 Task: Search one way flight ticket for 1 adult, 6 children, 1 infant in seat and 1 infant on lap in business from Clarksburg: North Central West Virginia Airport (was Harrison-marion Regional) to Rock Springs: Southwest Wyoming Regional Airport (rock Springs Sweetwater County Airport) on 8-5-2023. Number of bags: 2 checked bags. Price is upto 95000. Outbound departure time preference is 13:15.
Action: Mouse moved to (316, 289)
Screenshot: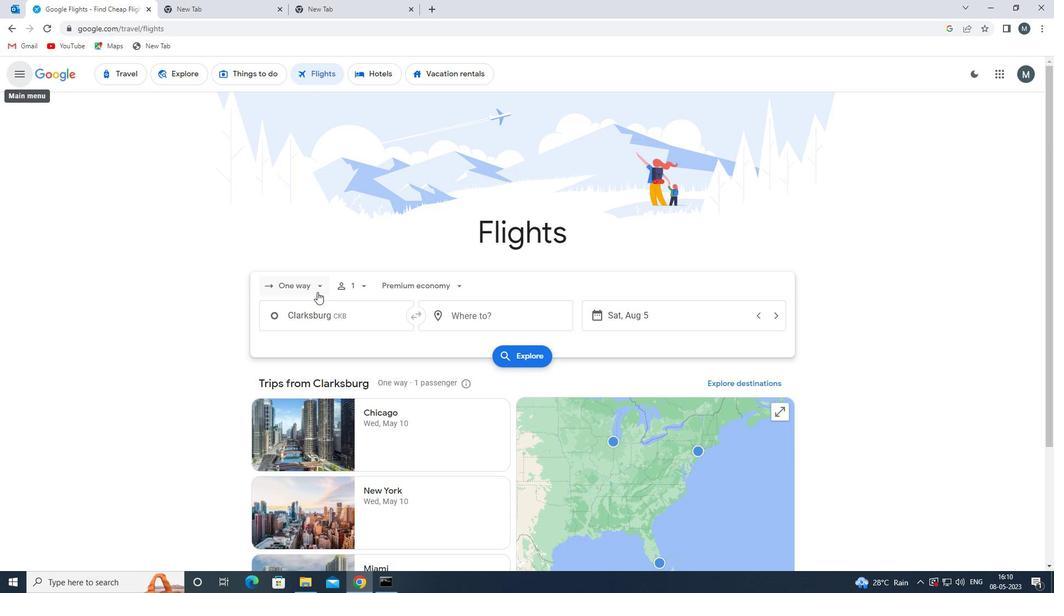 
Action: Mouse pressed left at (316, 289)
Screenshot: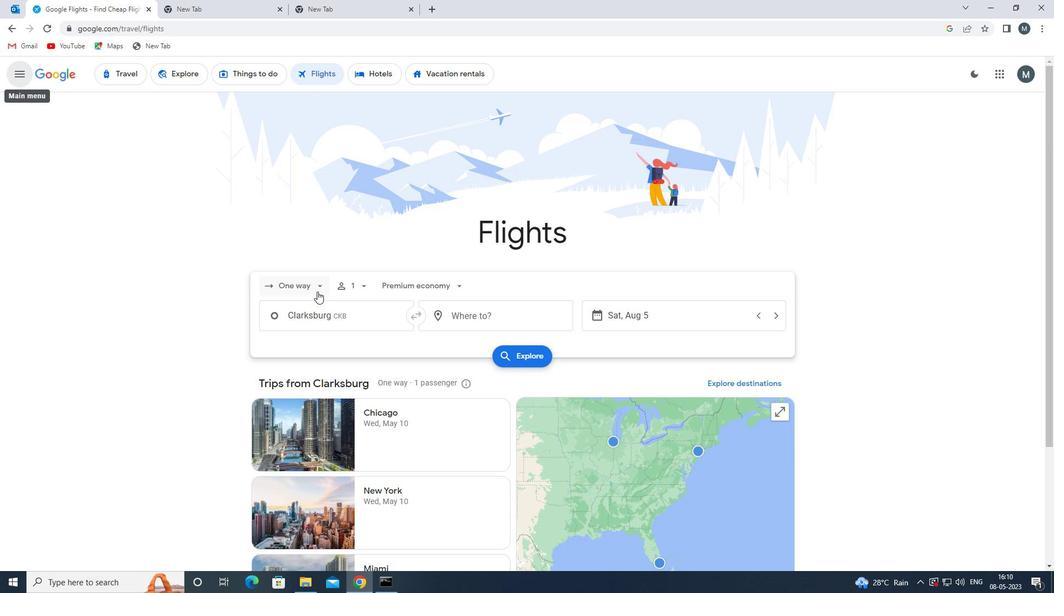 
Action: Mouse moved to (317, 342)
Screenshot: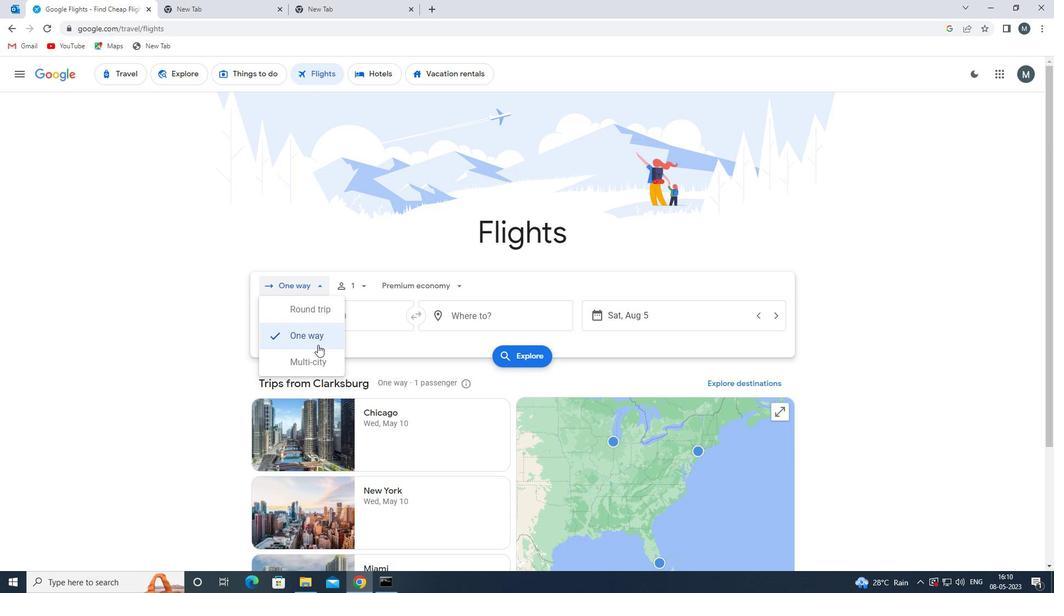 
Action: Mouse pressed left at (317, 342)
Screenshot: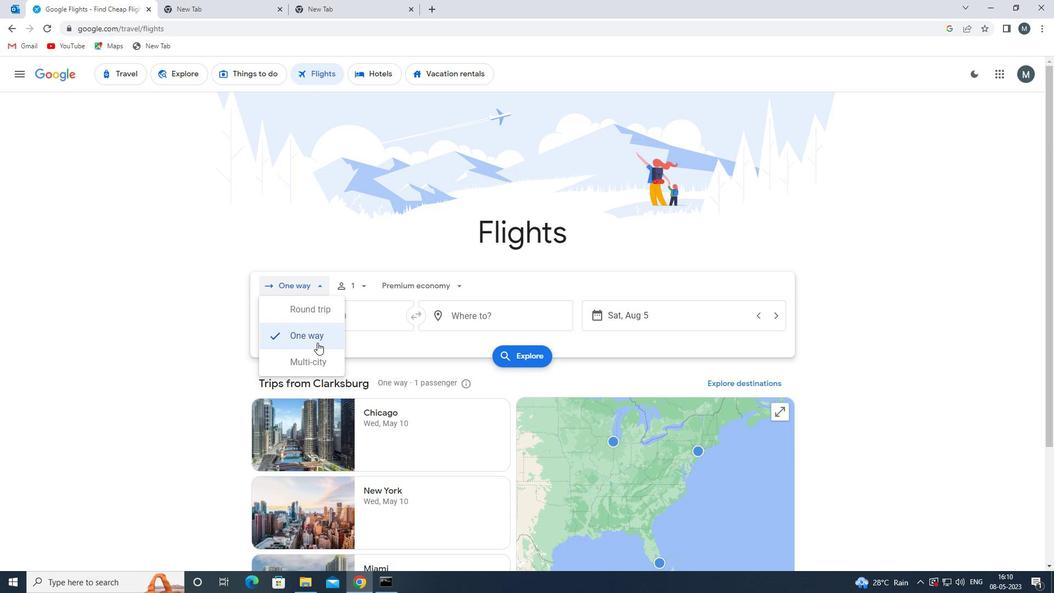 
Action: Mouse moved to (352, 287)
Screenshot: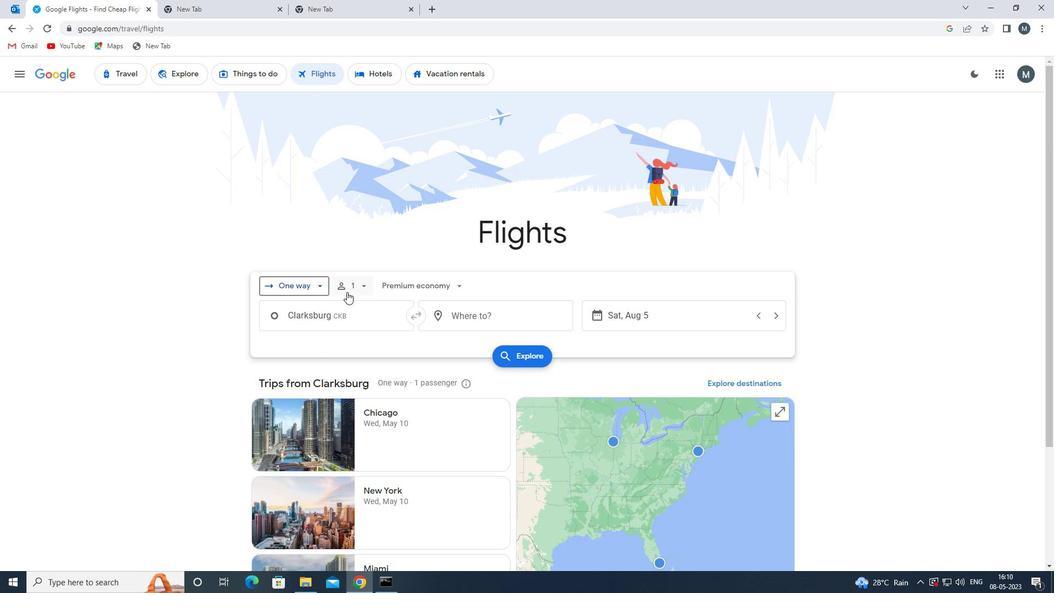 
Action: Mouse pressed left at (352, 287)
Screenshot: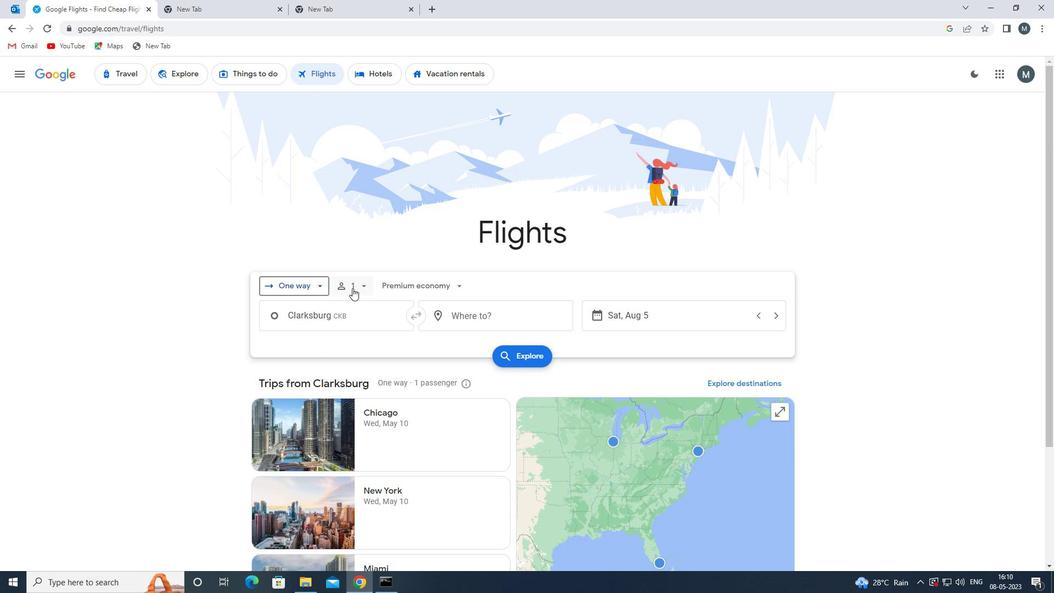 
Action: Mouse moved to (450, 343)
Screenshot: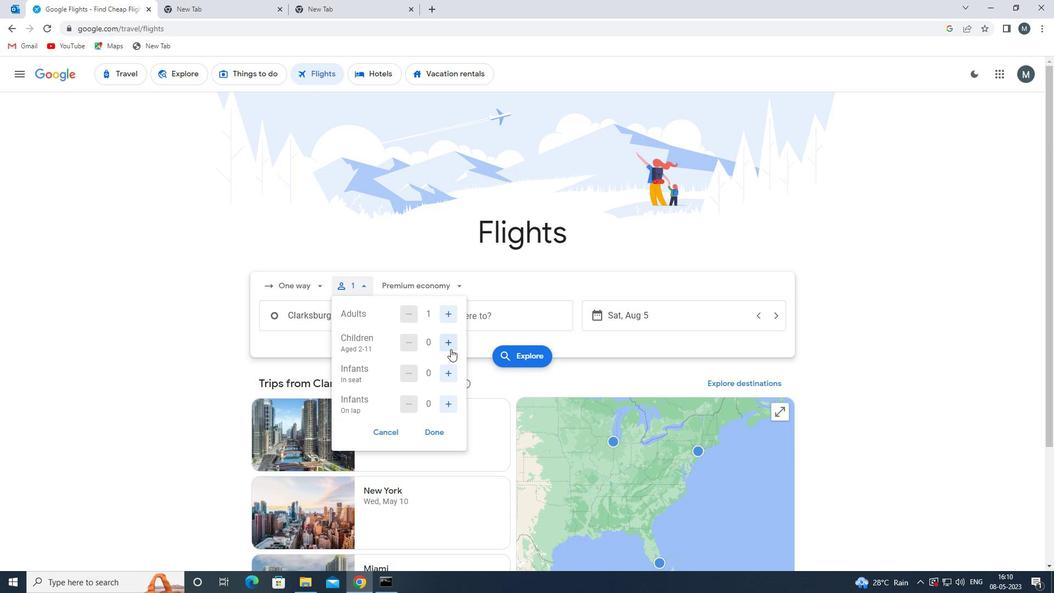 
Action: Mouse pressed left at (450, 343)
Screenshot: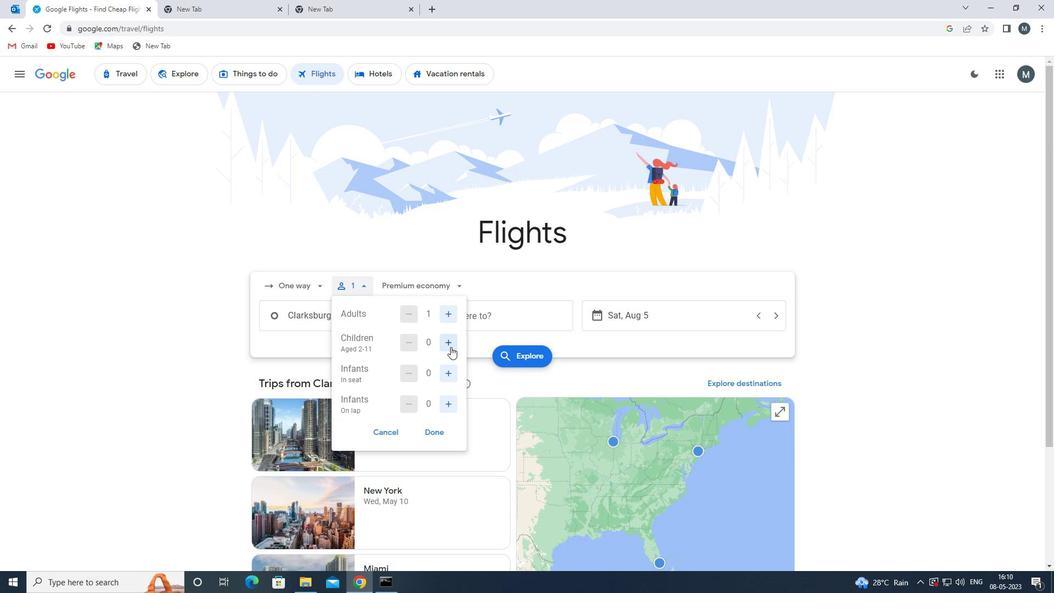 
Action: Mouse pressed left at (450, 343)
Screenshot: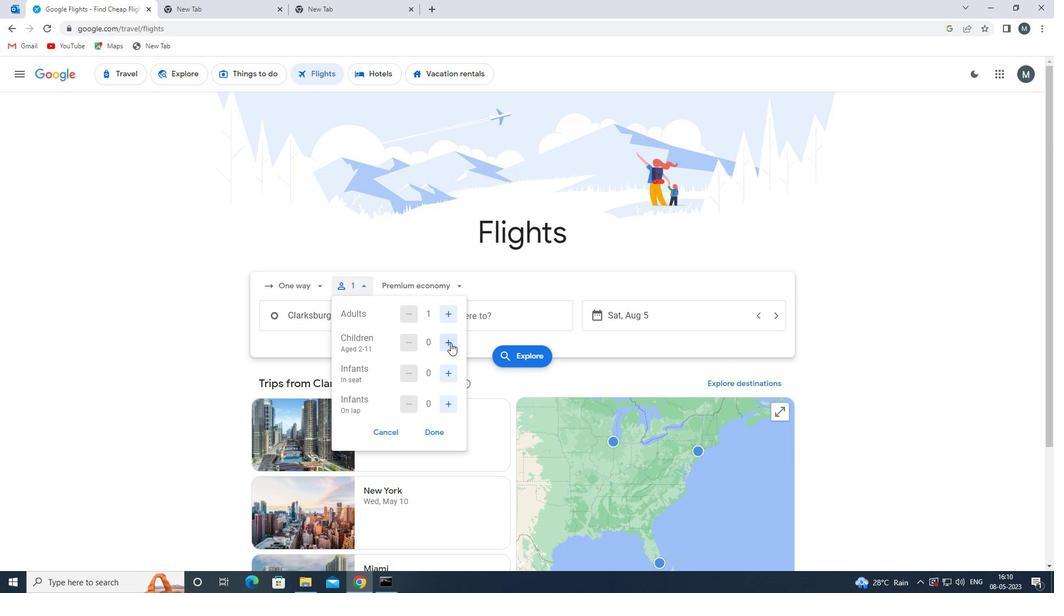 
Action: Mouse pressed left at (450, 343)
Screenshot: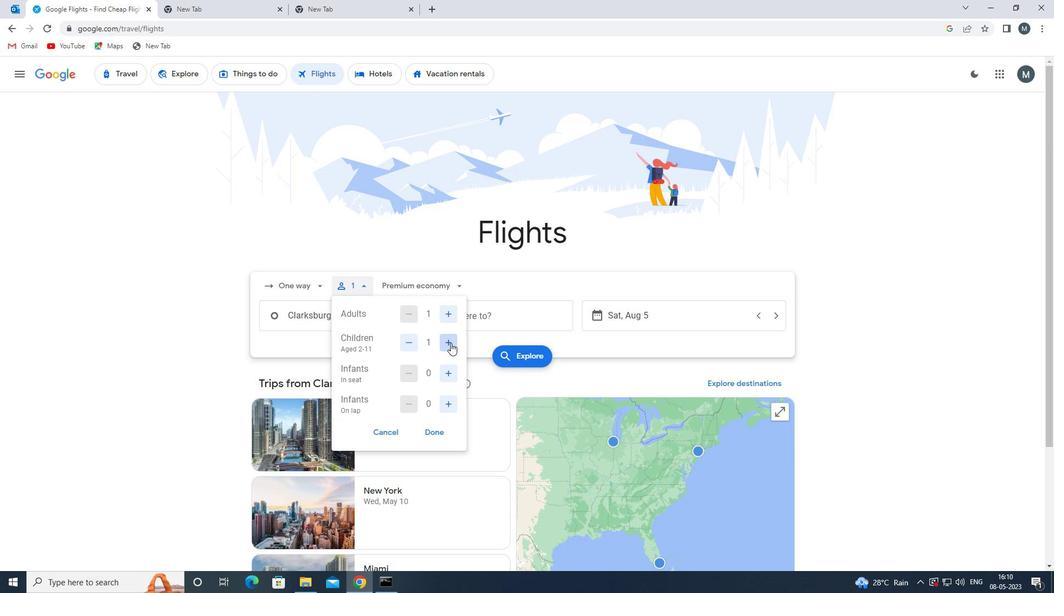 
Action: Mouse pressed left at (450, 343)
Screenshot: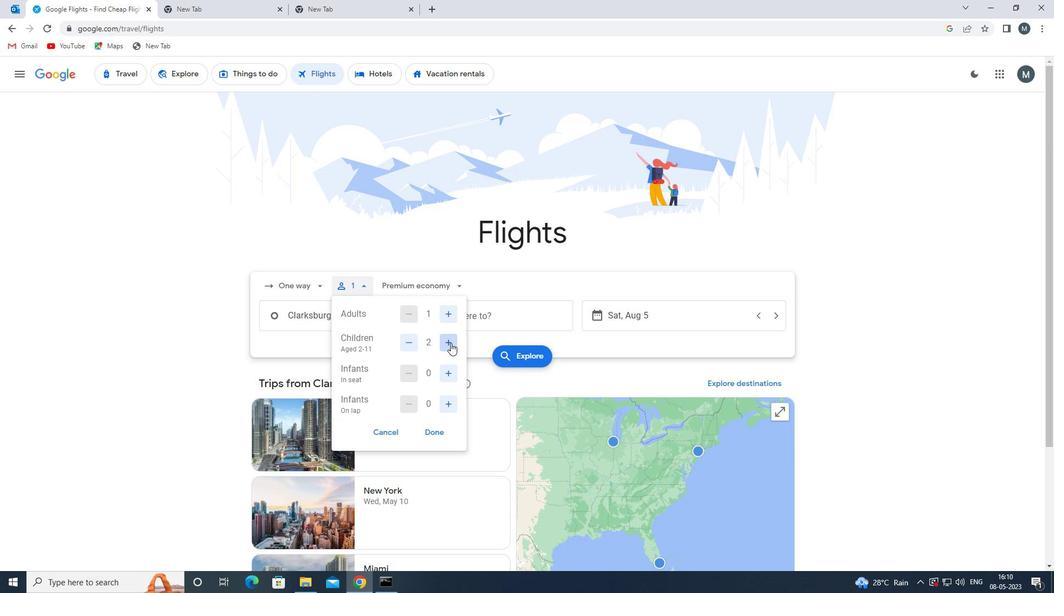
Action: Mouse pressed left at (450, 343)
Screenshot: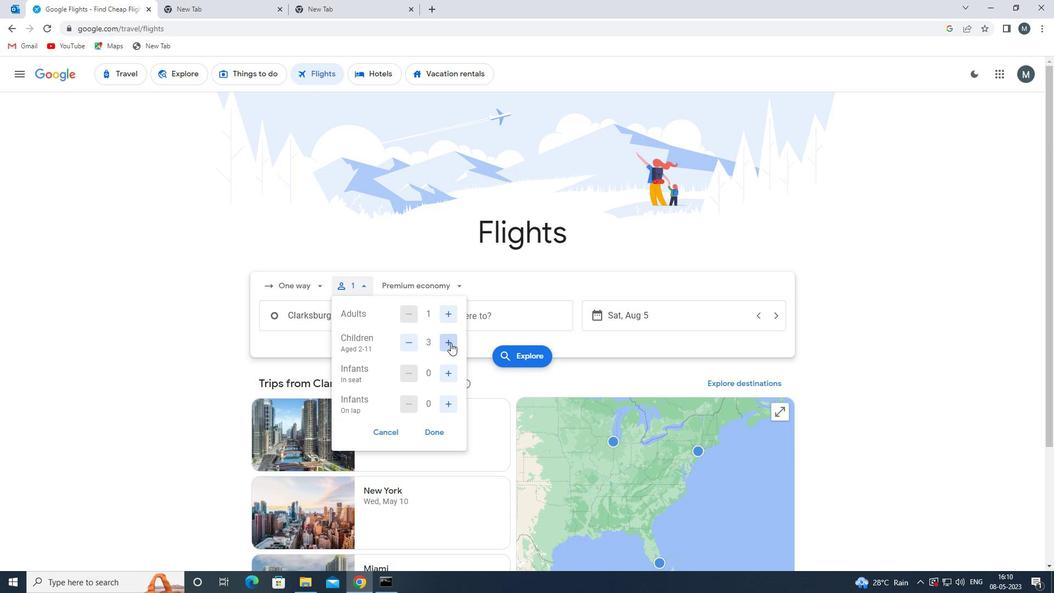 
Action: Mouse pressed left at (450, 343)
Screenshot: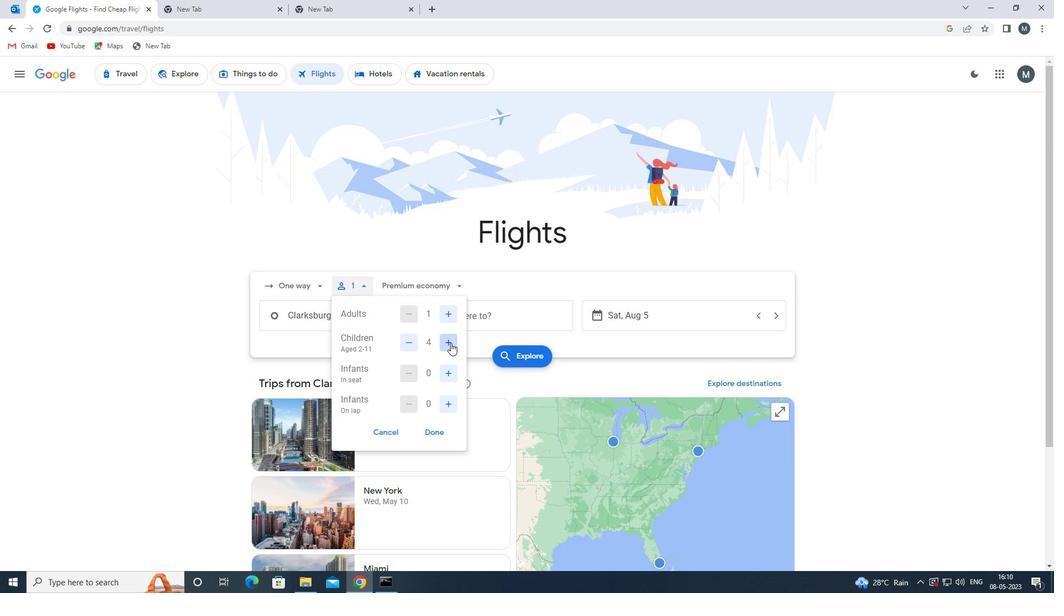 
Action: Mouse moved to (450, 378)
Screenshot: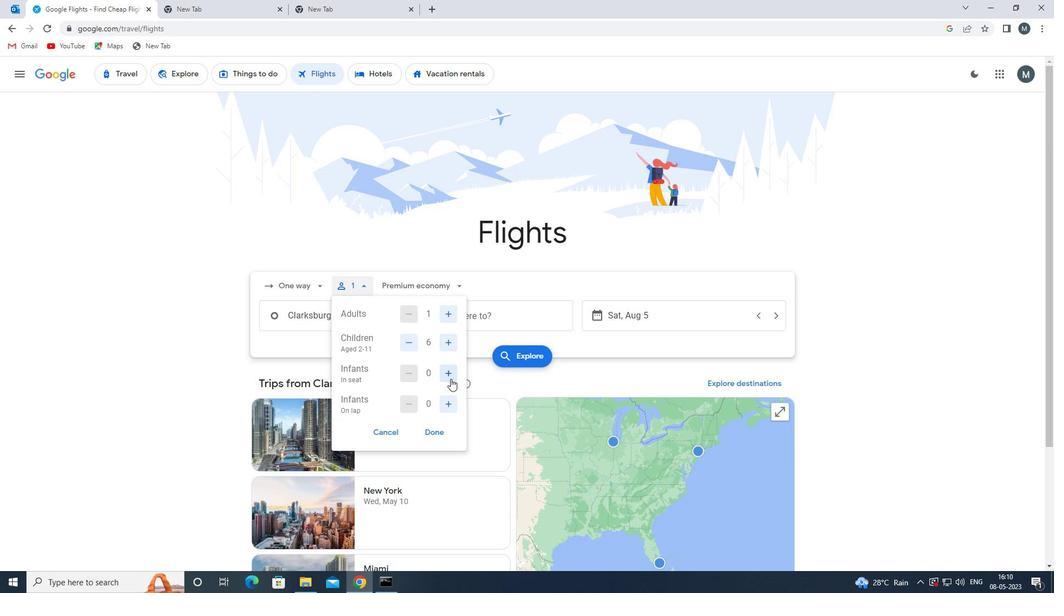 
Action: Mouse pressed left at (450, 378)
Screenshot: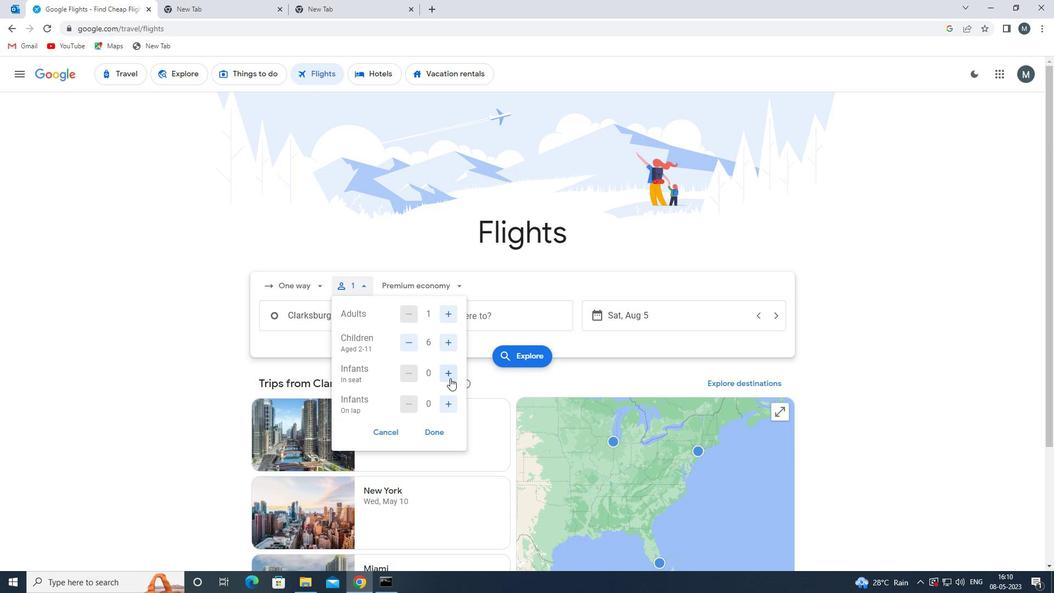 
Action: Mouse moved to (446, 400)
Screenshot: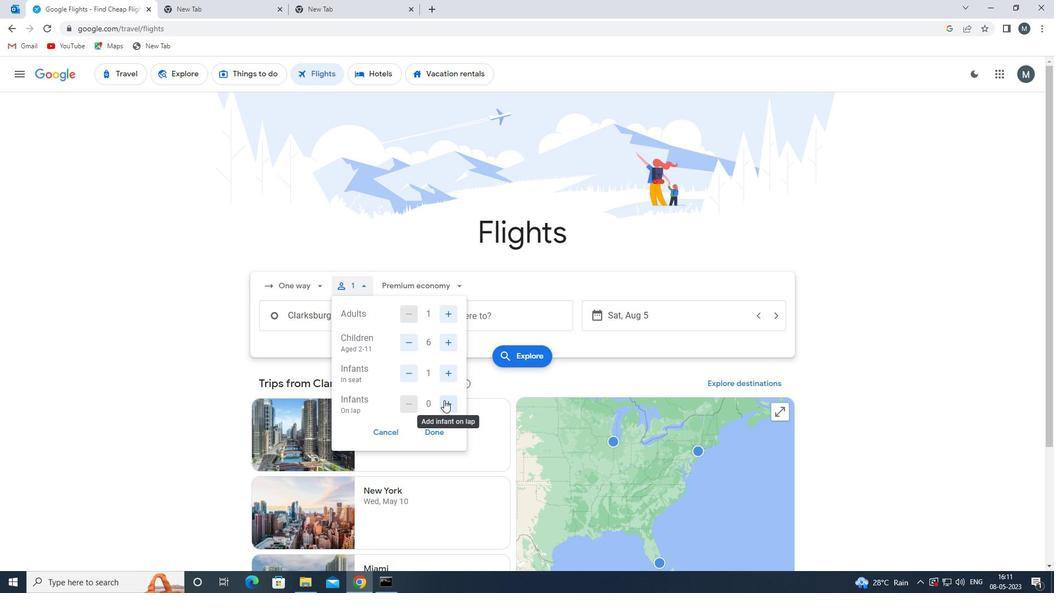 
Action: Mouse pressed left at (446, 400)
Screenshot: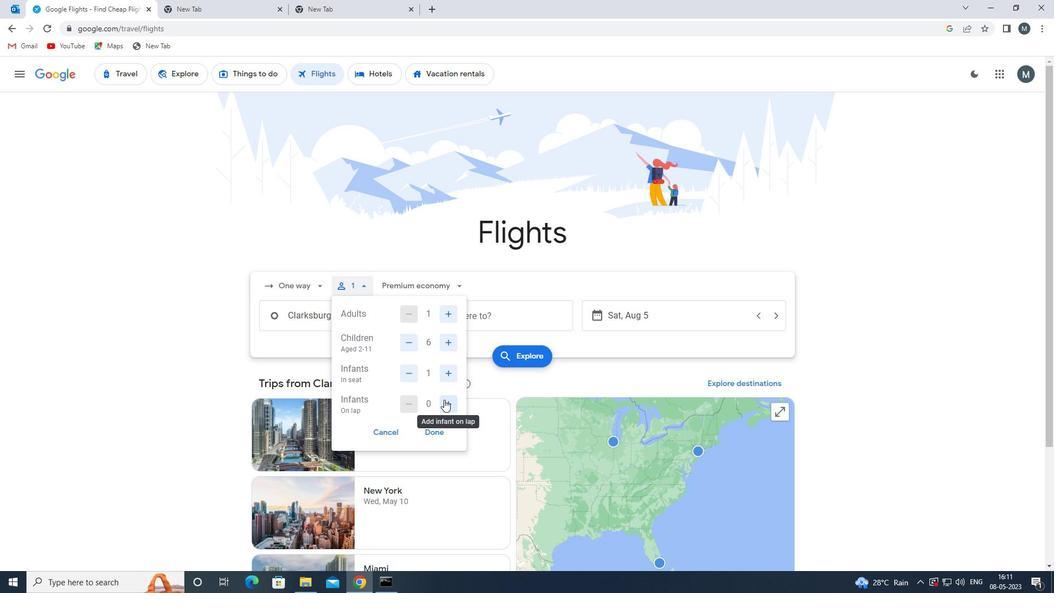 
Action: Mouse moved to (435, 433)
Screenshot: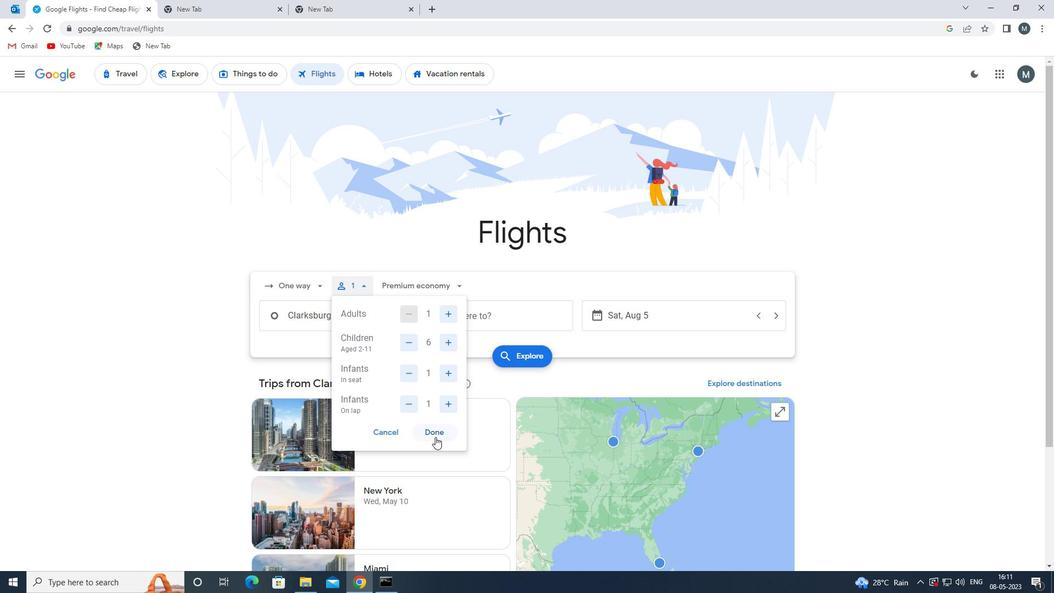 
Action: Mouse pressed left at (435, 433)
Screenshot: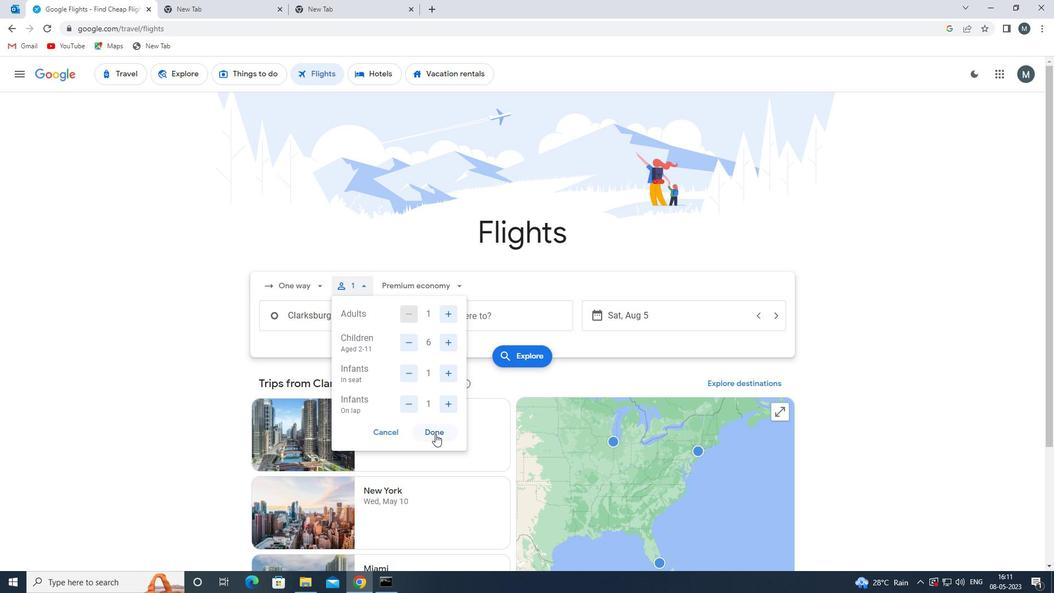 
Action: Mouse moved to (411, 280)
Screenshot: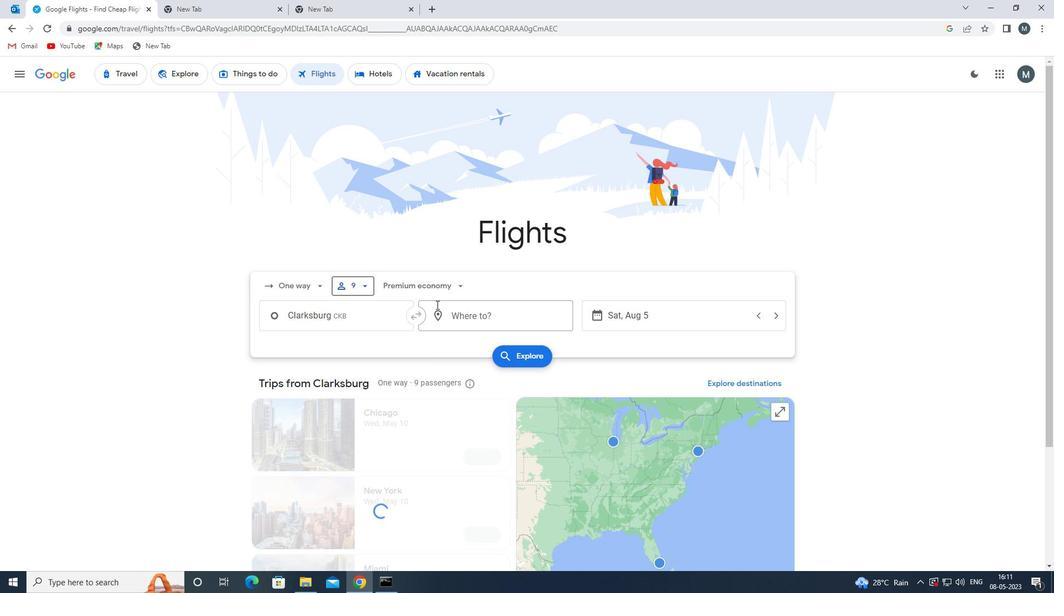
Action: Mouse pressed left at (411, 280)
Screenshot: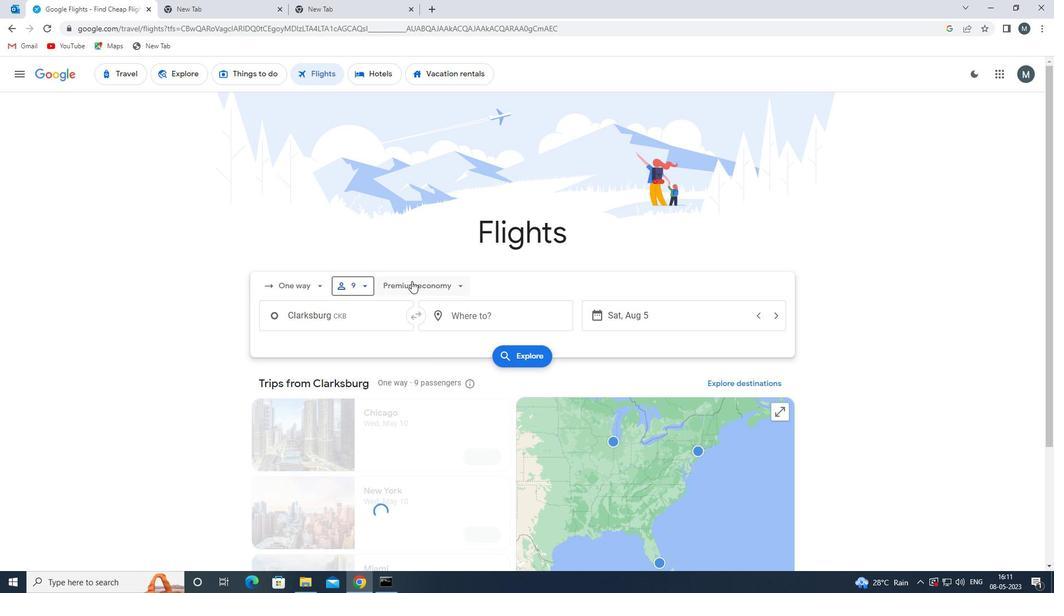 
Action: Mouse moved to (428, 363)
Screenshot: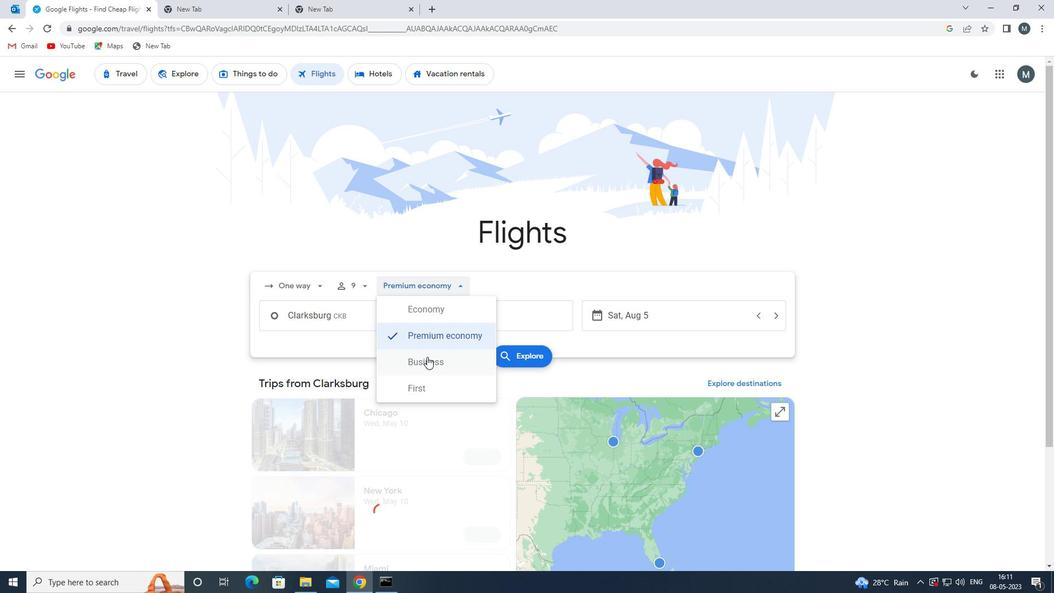 
Action: Mouse pressed left at (428, 363)
Screenshot: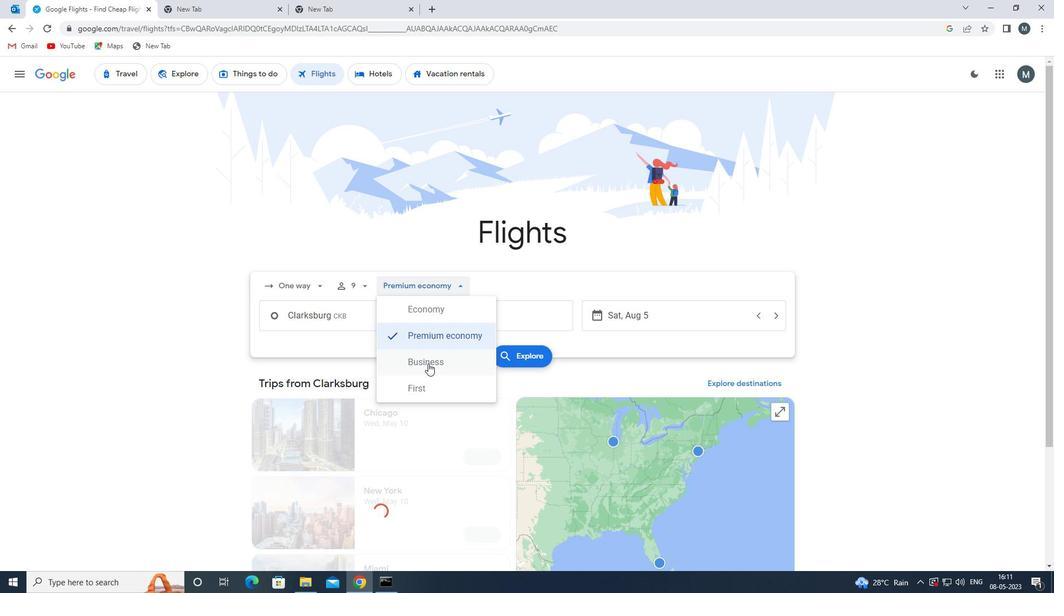 
Action: Mouse moved to (346, 314)
Screenshot: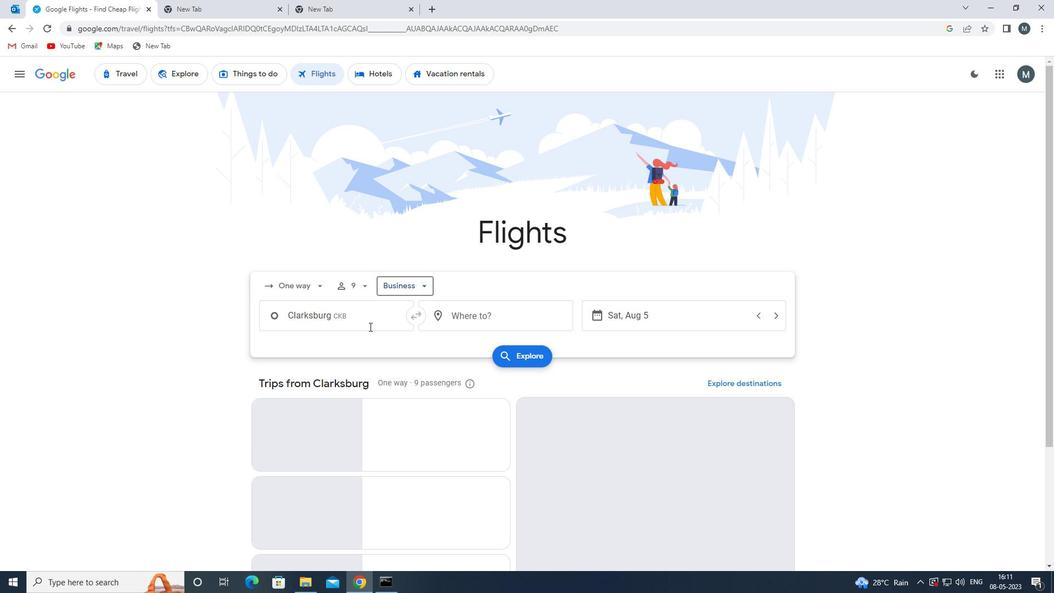 
Action: Mouse pressed left at (346, 314)
Screenshot: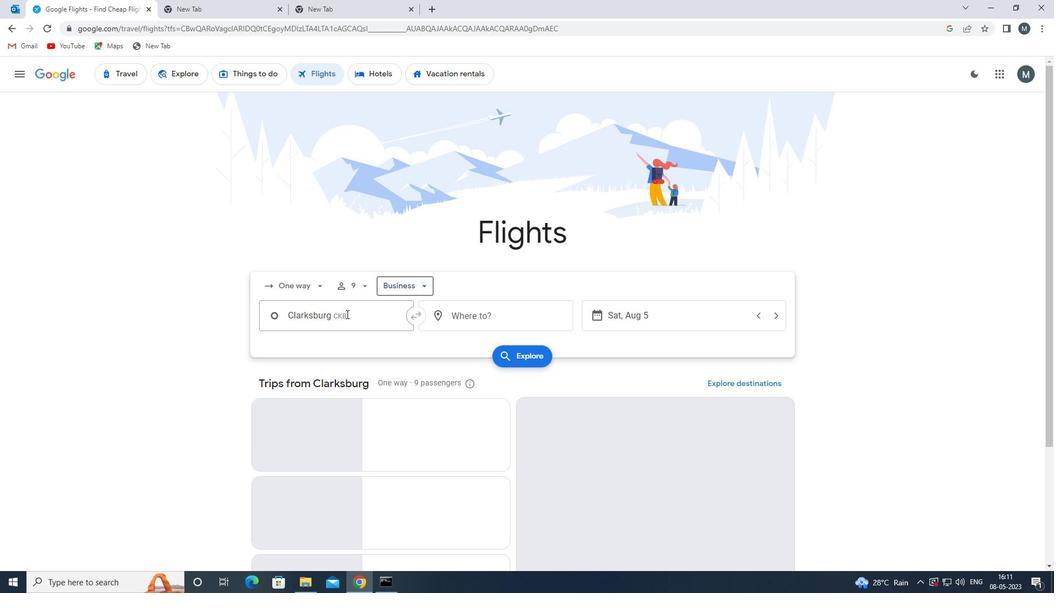 
Action: Mouse moved to (360, 436)
Screenshot: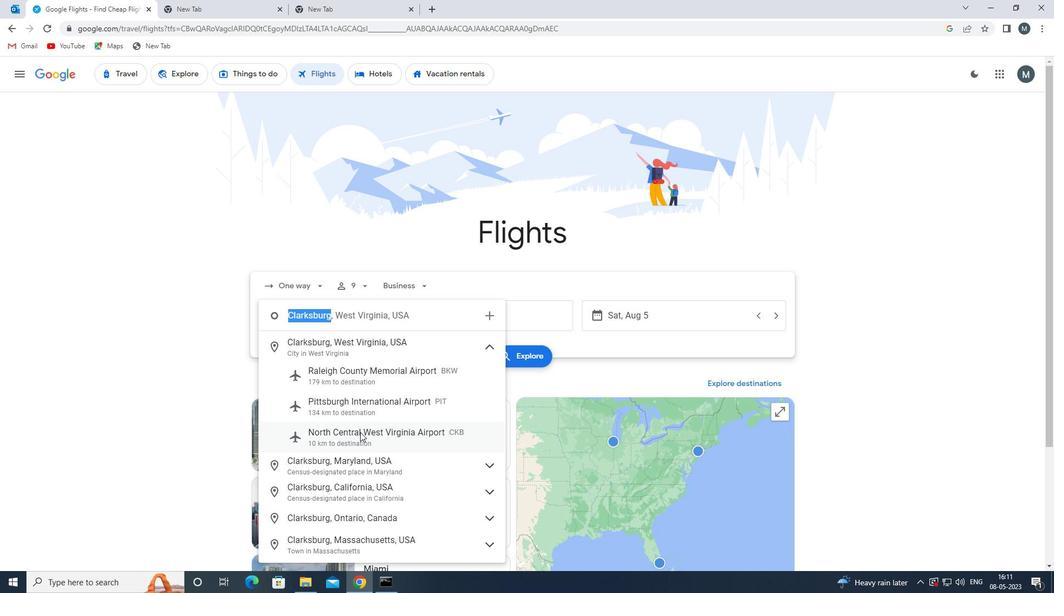
Action: Mouse pressed left at (360, 436)
Screenshot: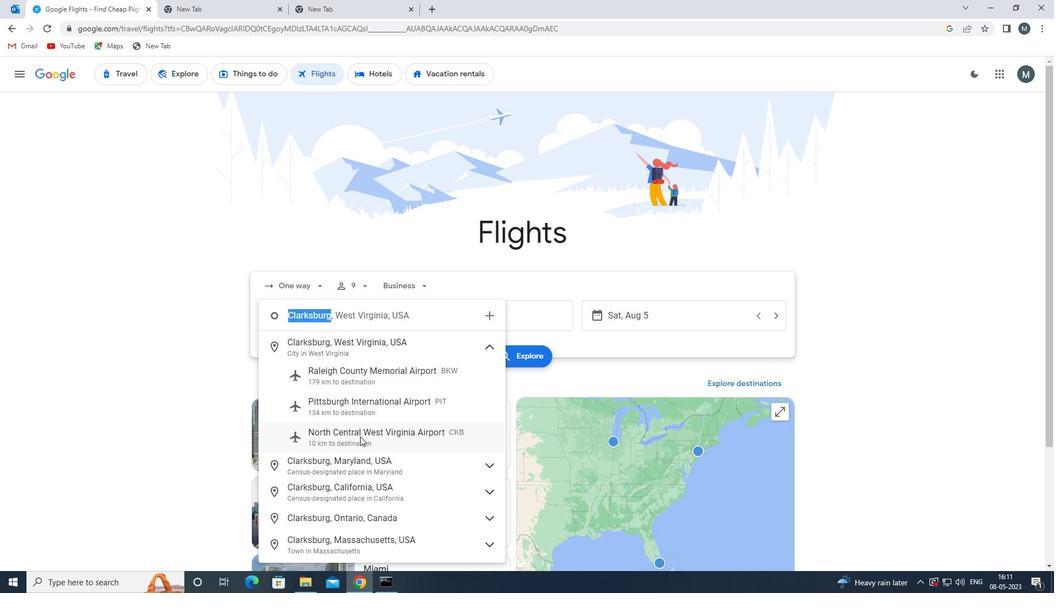 
Action: Mouse moved to (464, 321)
Screenshot: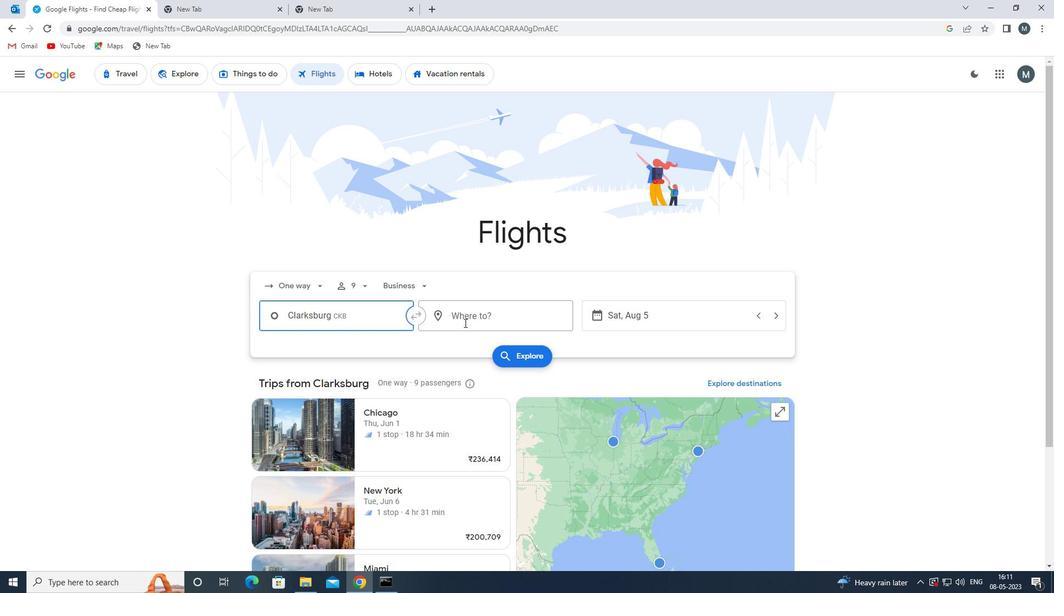 
Action: Mouse pressed left at (464, 321)
Screenshot: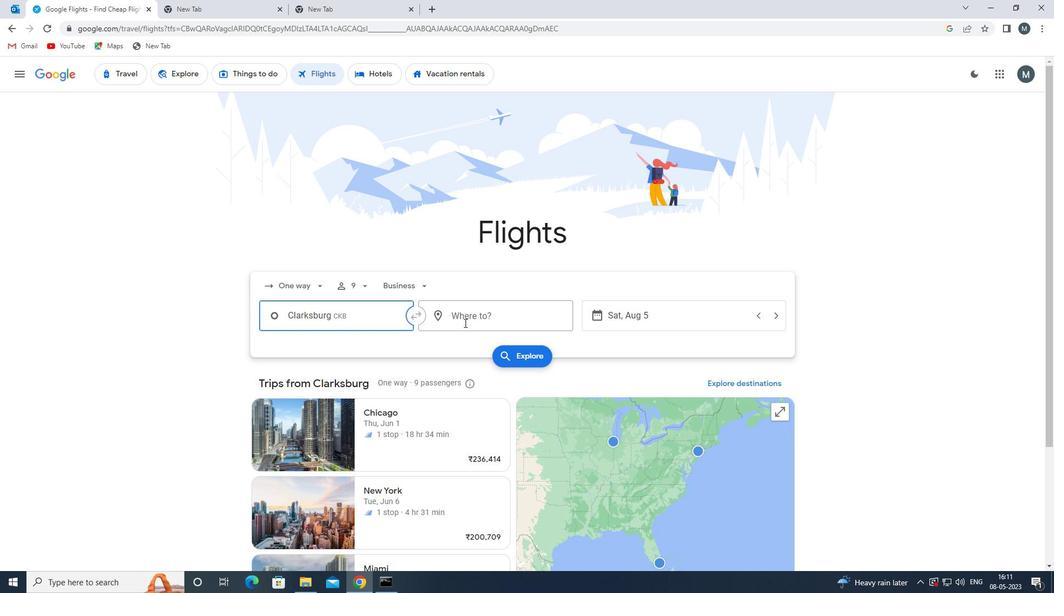 
Action: Key pressed rks
Screenshot: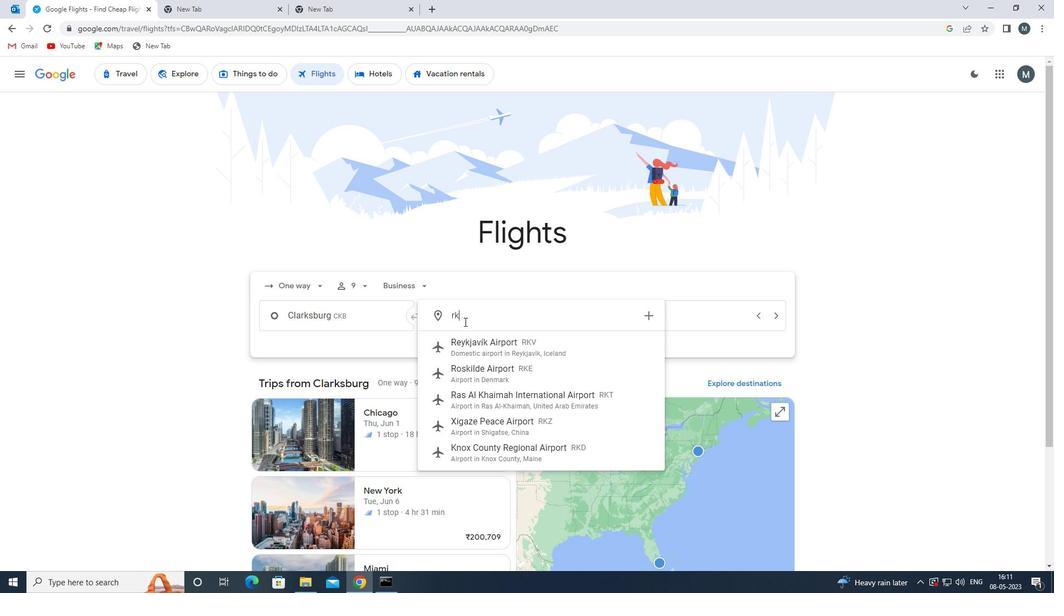 
Action: Mouse moved to (504, 352)
Screenshot: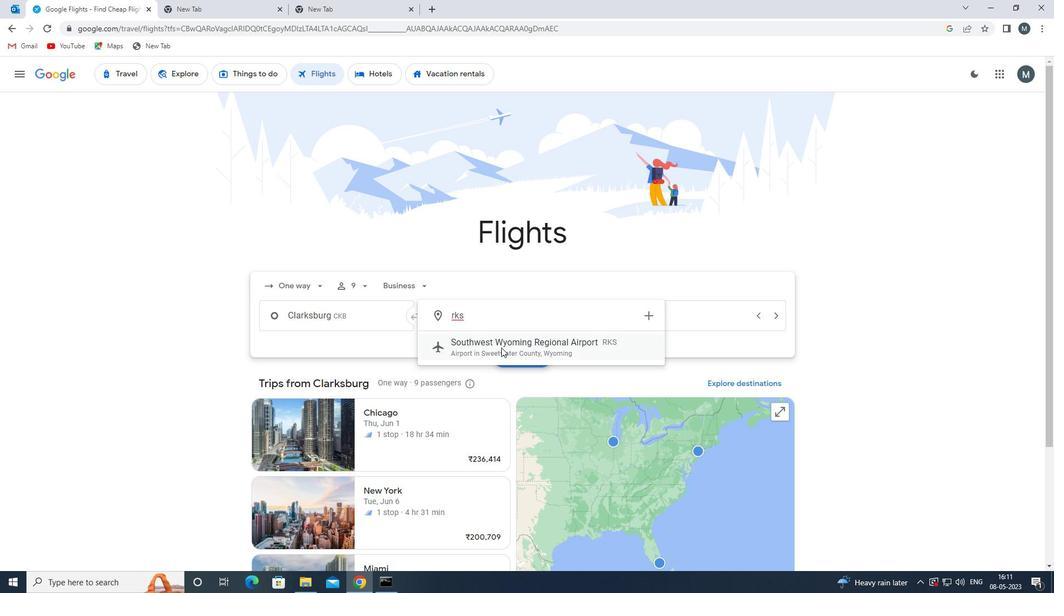 
Action: Mouse pressed left at (504, 352)
Screenshot: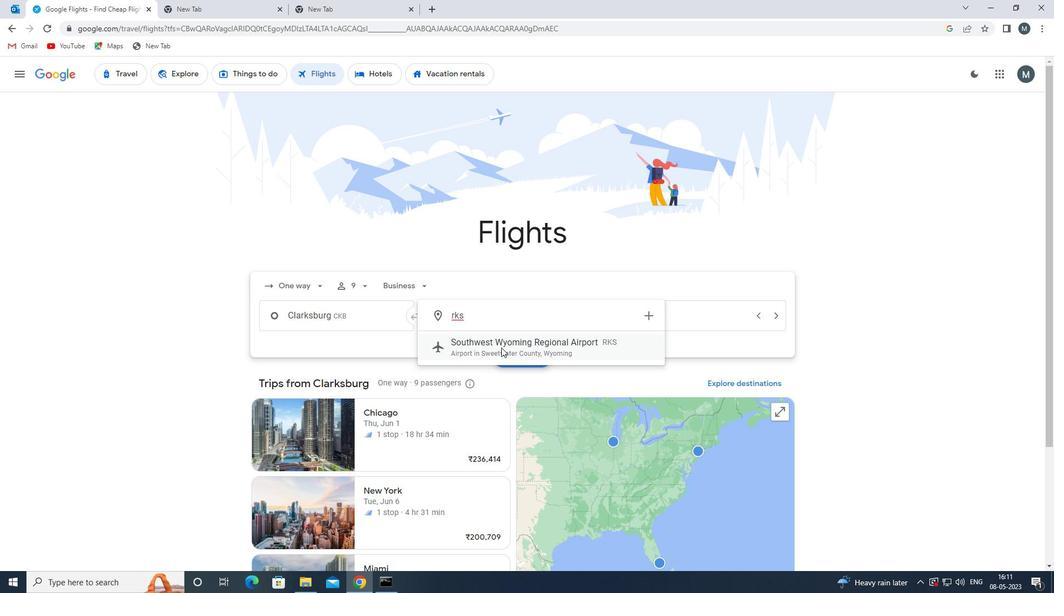 
Action: Mouse moved to (630, 323)
Screenshot: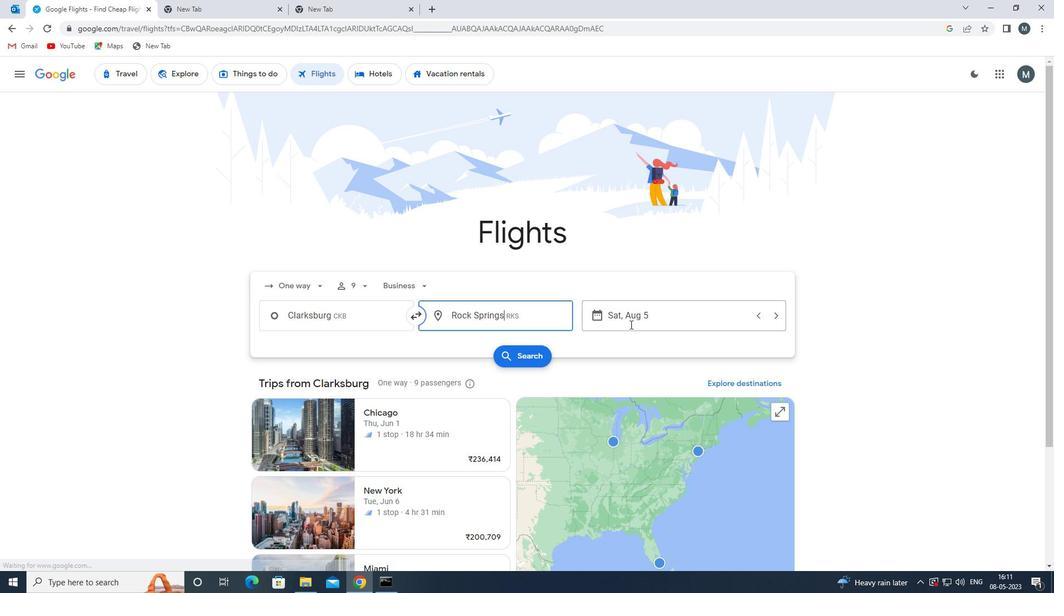 
Action: Mouse pressed left at (630, 323)
Screenshot: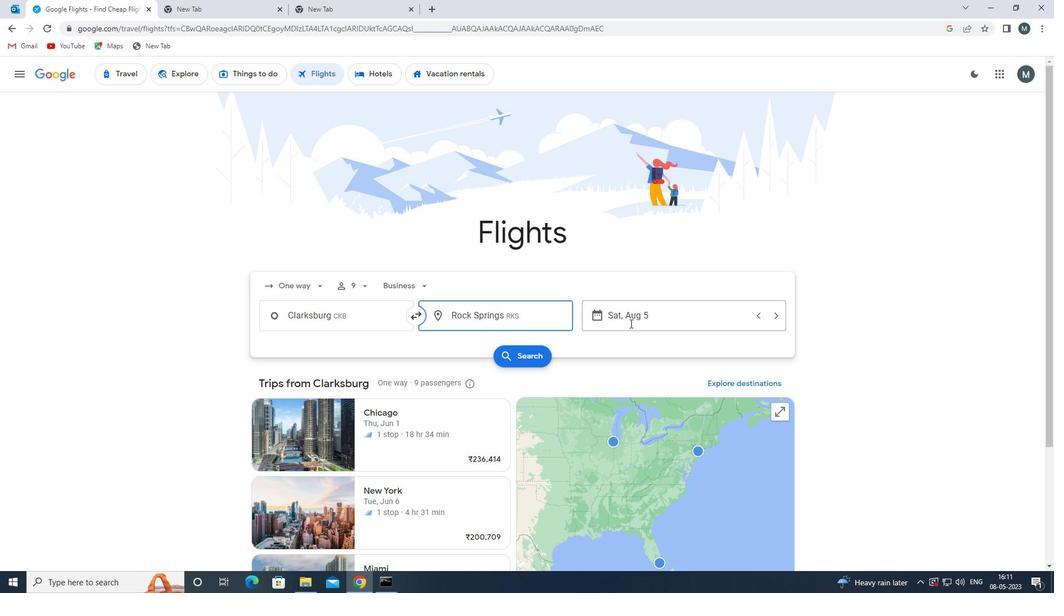 
Action: Mouse moved to (551, 376)
Screenshot: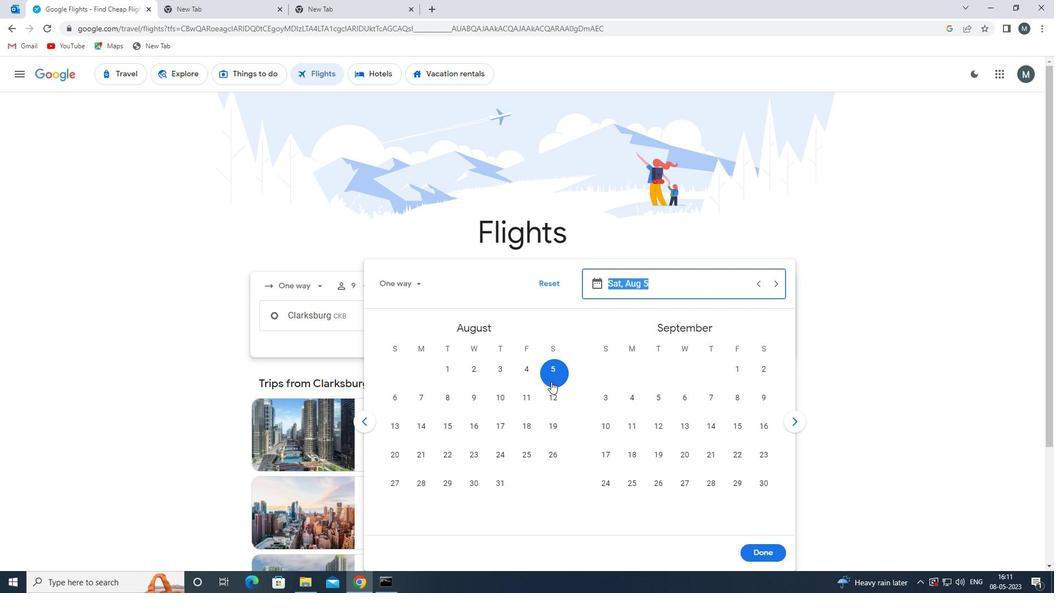 
Action: Mouse pressed left at (551, 376)
Screenshot: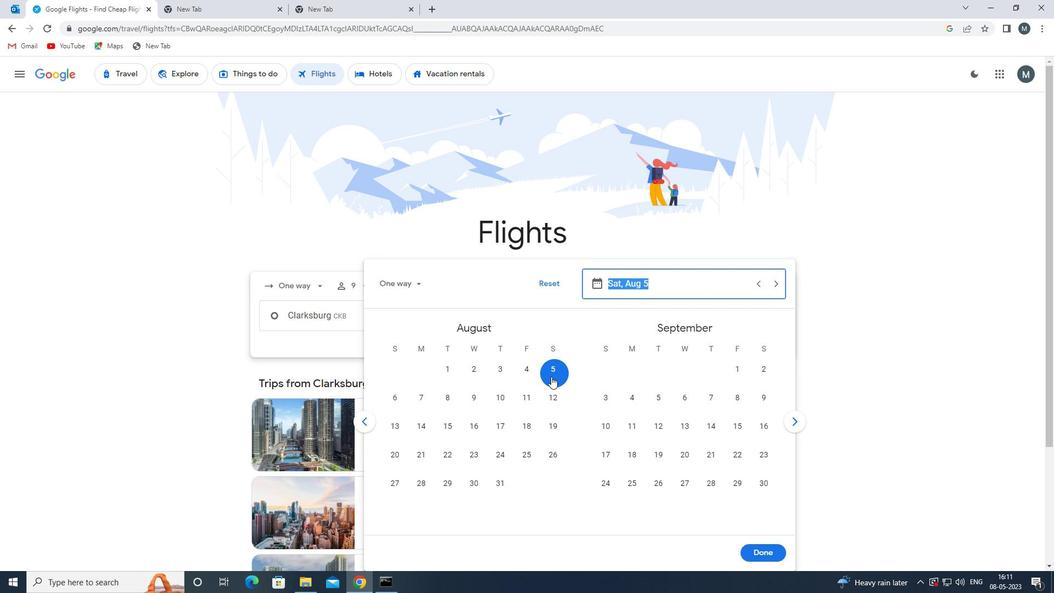 
Action: Mouse moved to (756, 555)
Screenshot: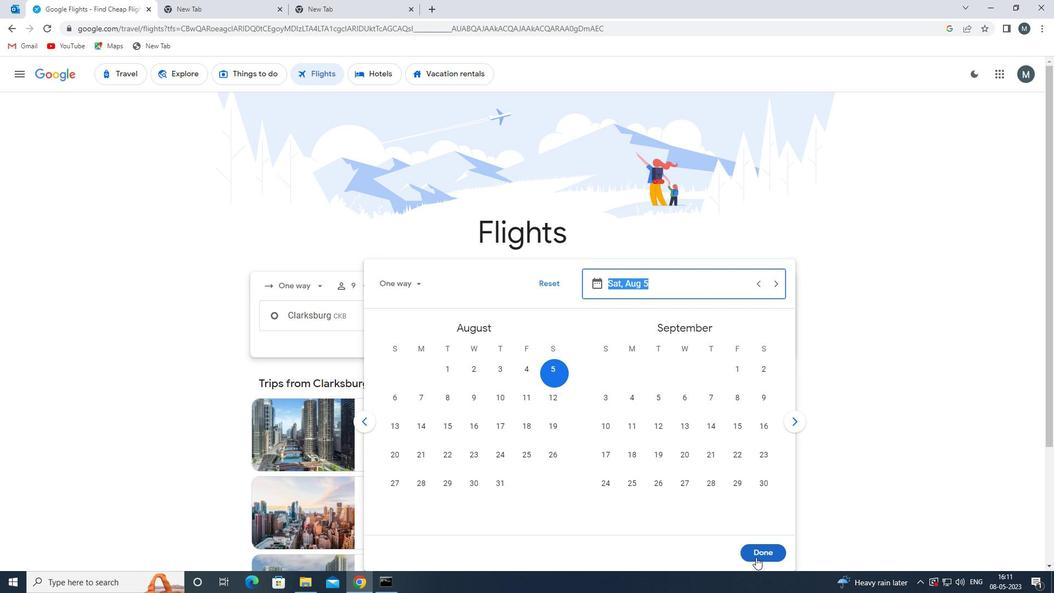
Action: Mouse pressed left at (756, 555)
Screenshot: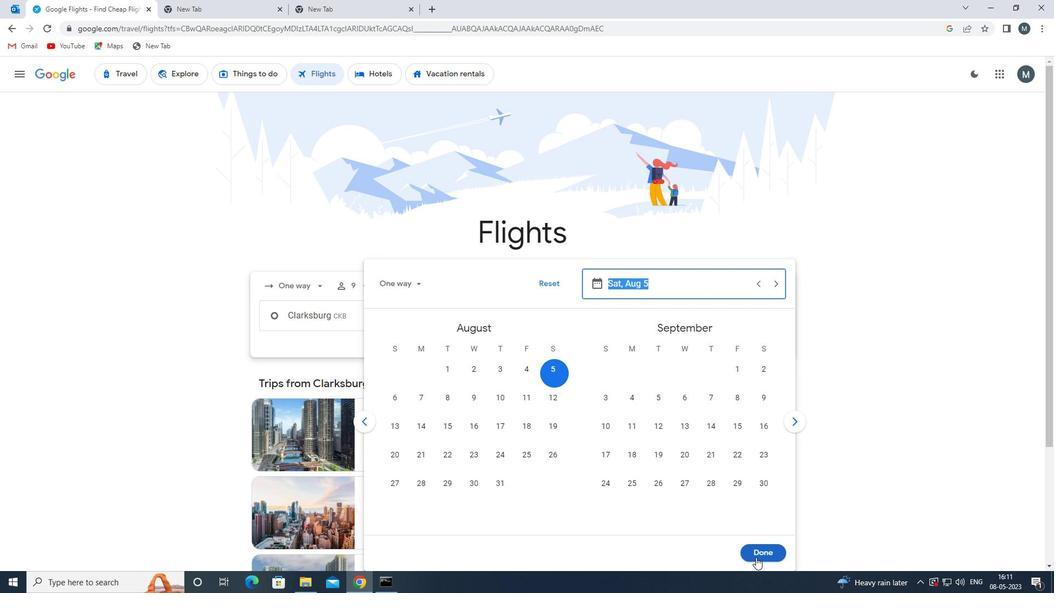 
Action: Mouse moved to (533, 355)
Screenshot: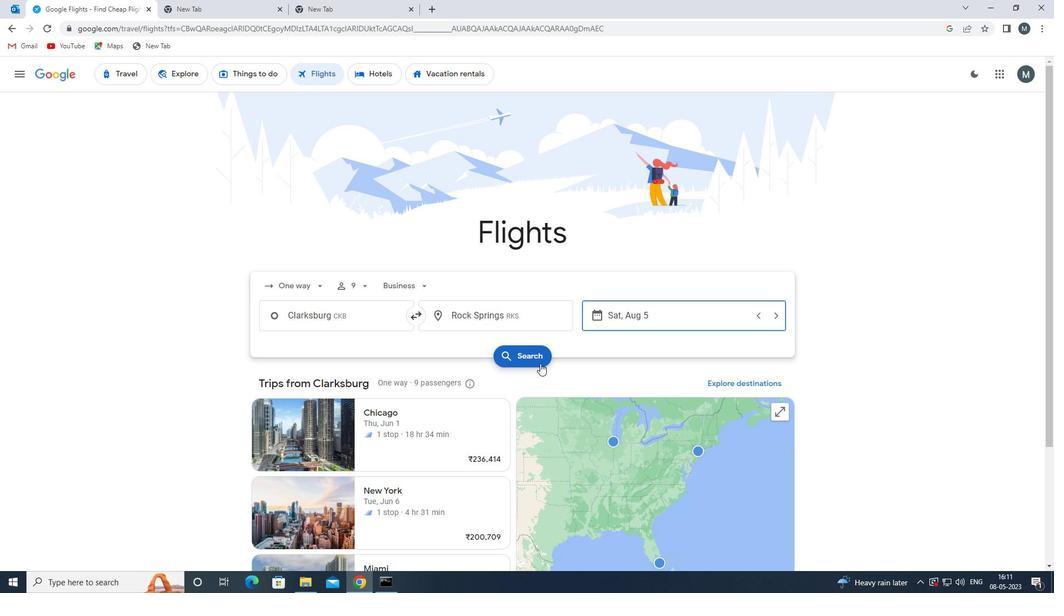 
Action: Mouse pressed left at (533, 355)
Screenshot: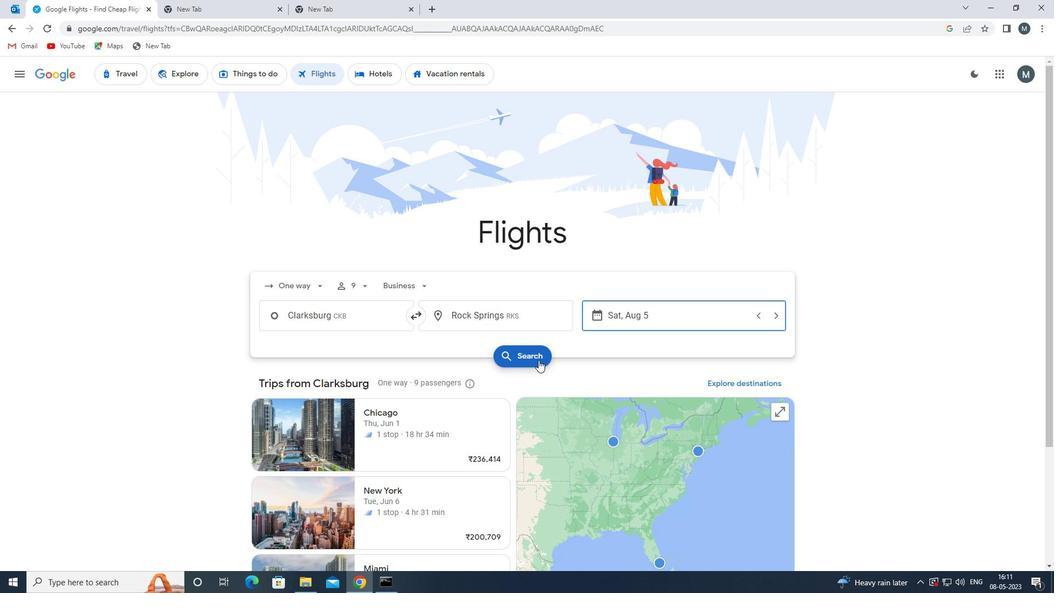 
Action: Mouse moved to (277, 176)
Screenshot: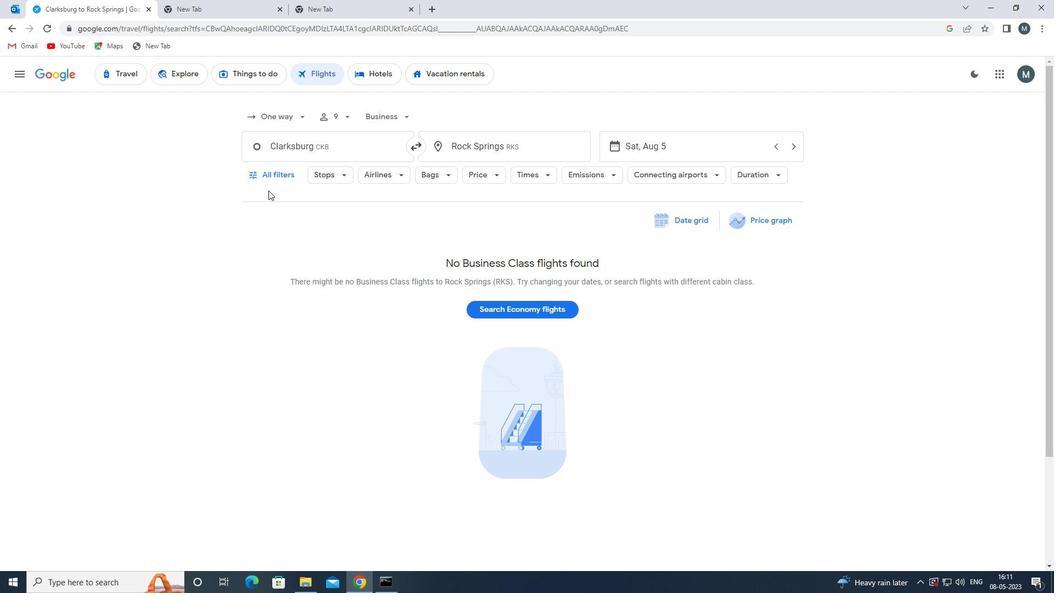 
Action: Mouse pressed left at (277, 176)
Screenshot: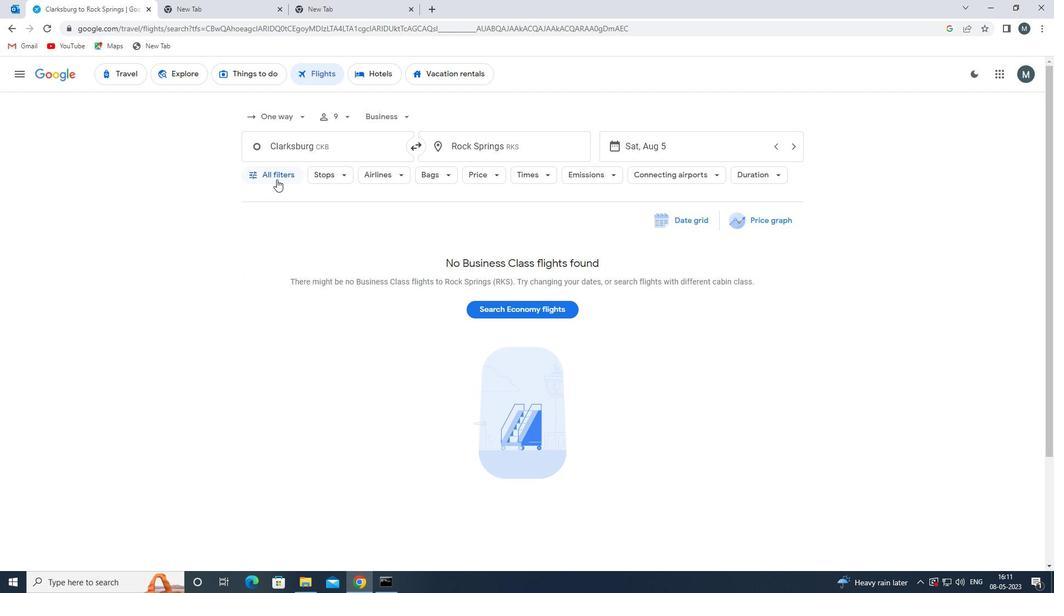 
Action: Mouse moved to (302, 248)
Screenshot: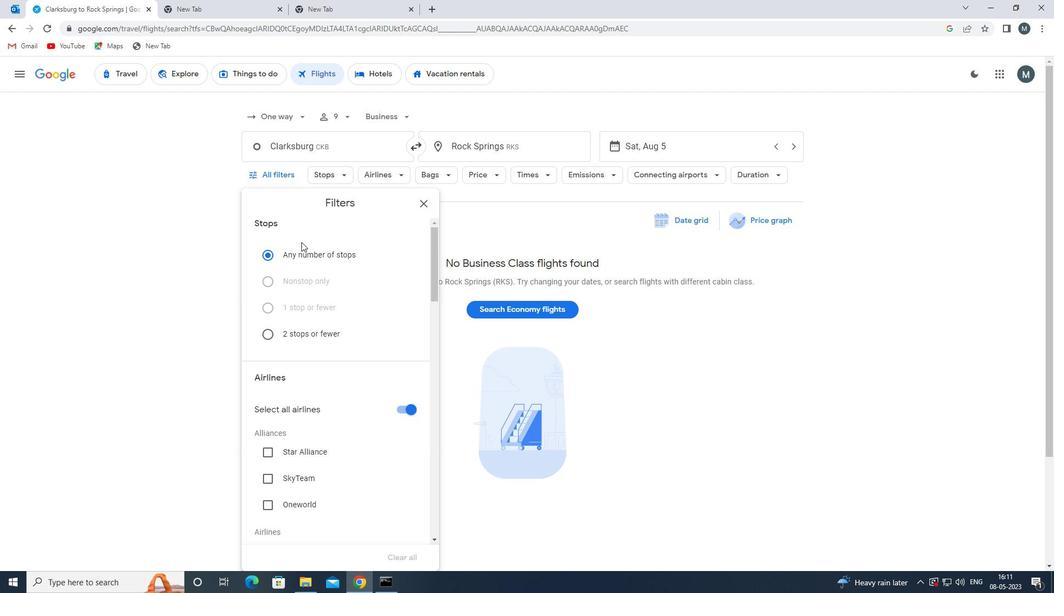 
Action: Mouse scrolled (302, 247) with delta (0, 0)
Screenshot: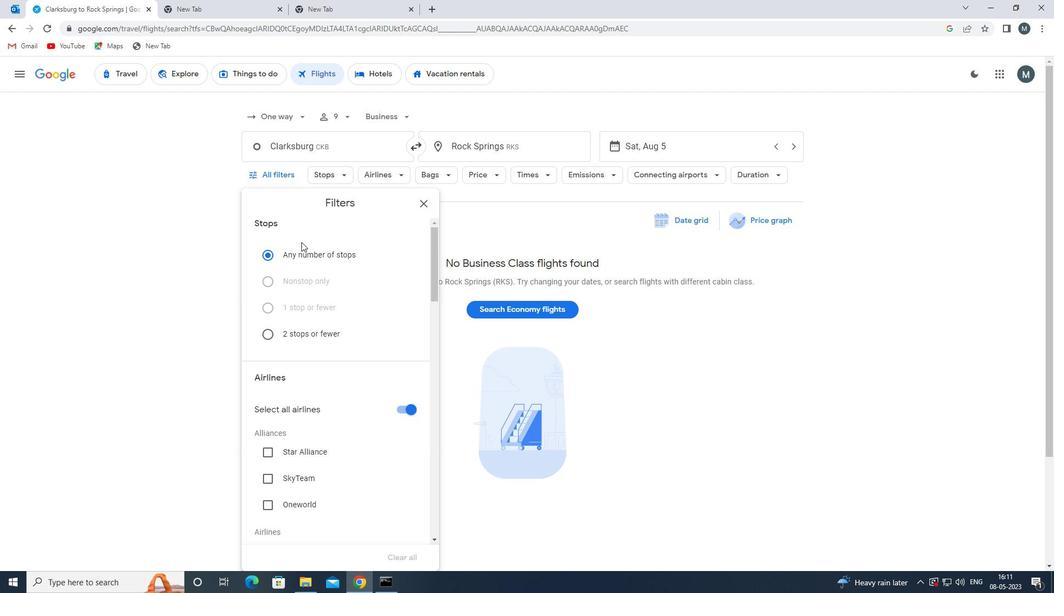 
Action: Mouse moved to (302, 250)
Screenshot: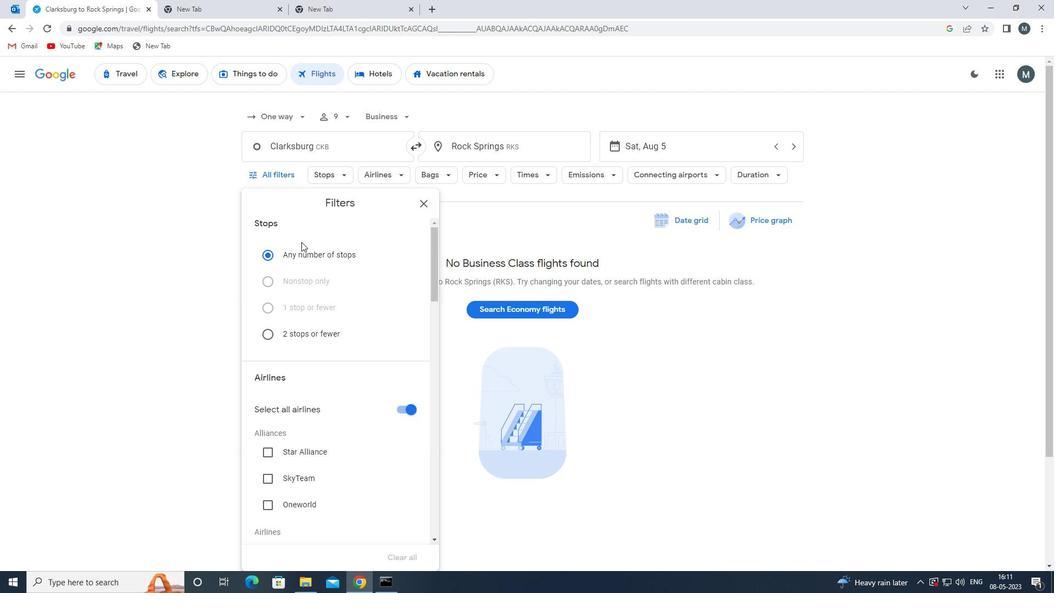 
Action: Mouse scrolled (302, 249) with delta (0, 0)
Screenshot: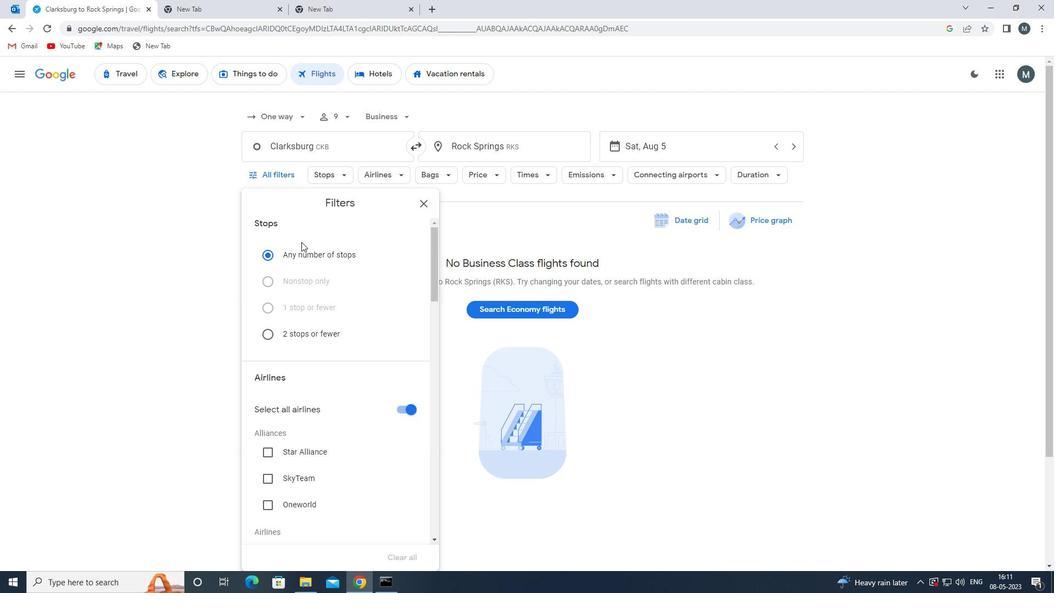 
Action: Mouse moved to (411, 299)
Screenshot: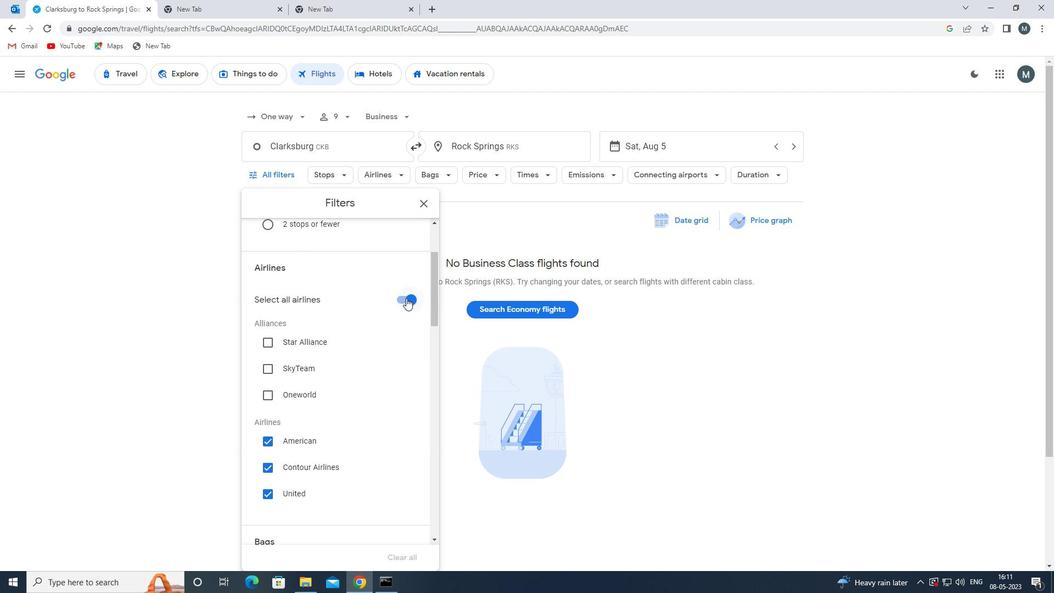 
Action: Mouse pressed left at (411, 299)
Screenshot: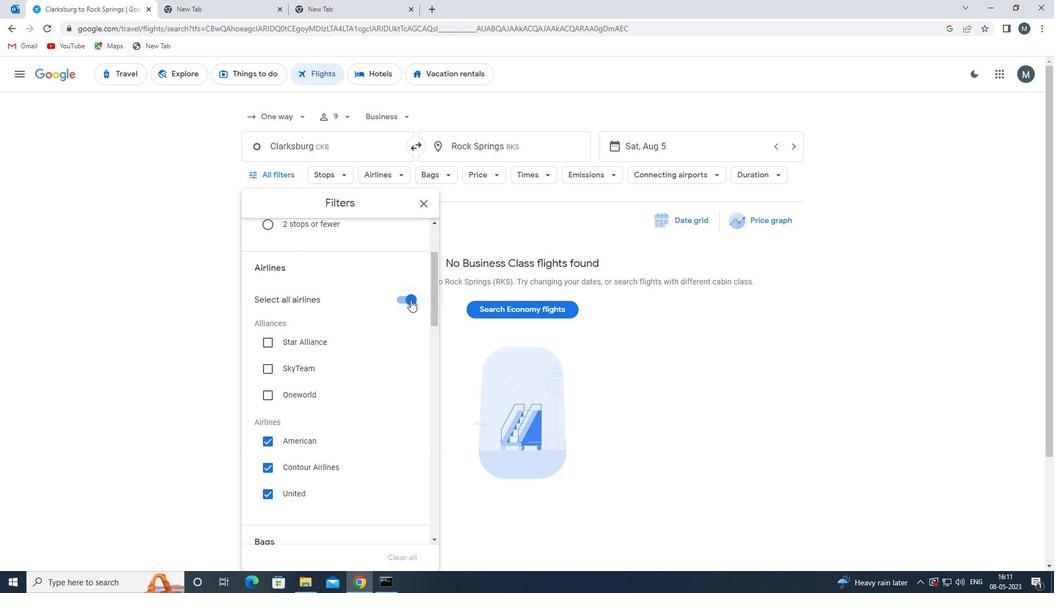 
Action: Mouse moved to (359, 329)
Screenshot: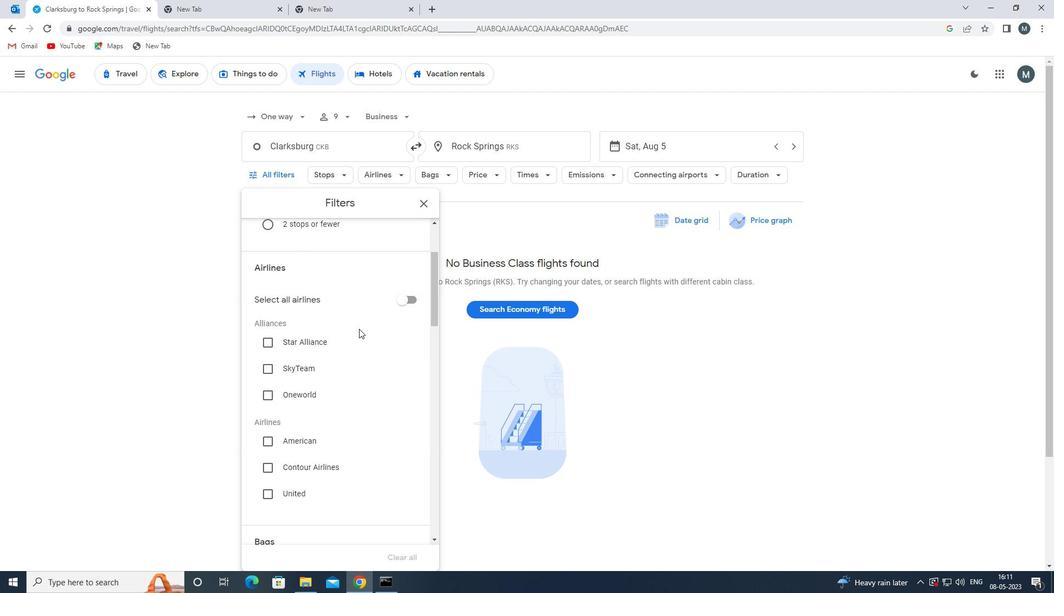
Action: Mouse scrolled (359, 328) with delta (0, 0)
Screenshot: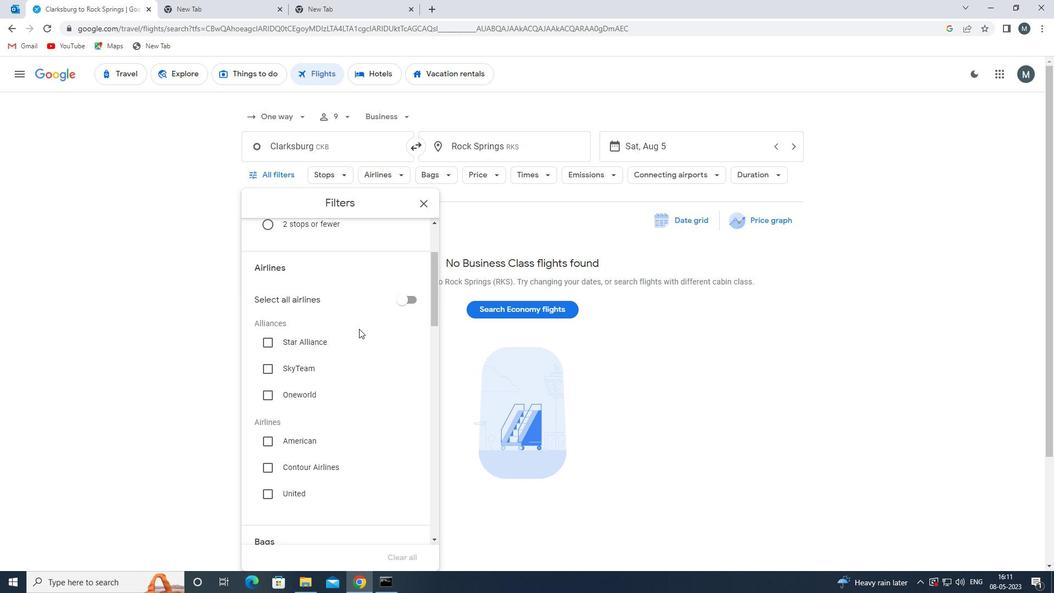 
Action: Mouse moved to (371, 329)
Screenshot: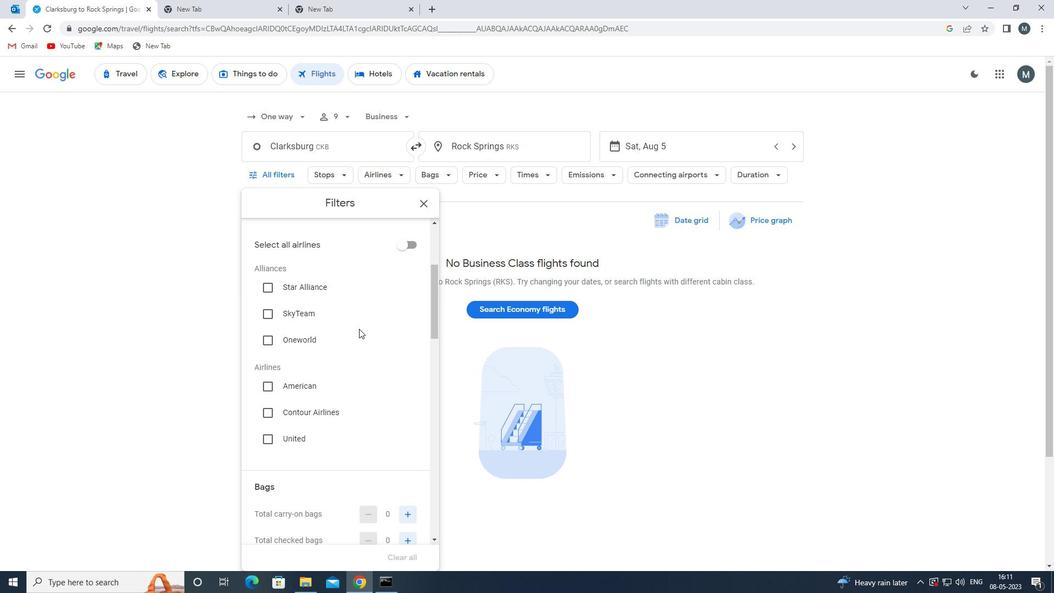 
Action: Mouse scrolled (371, 328) with delta (0, 0)
Screenshot: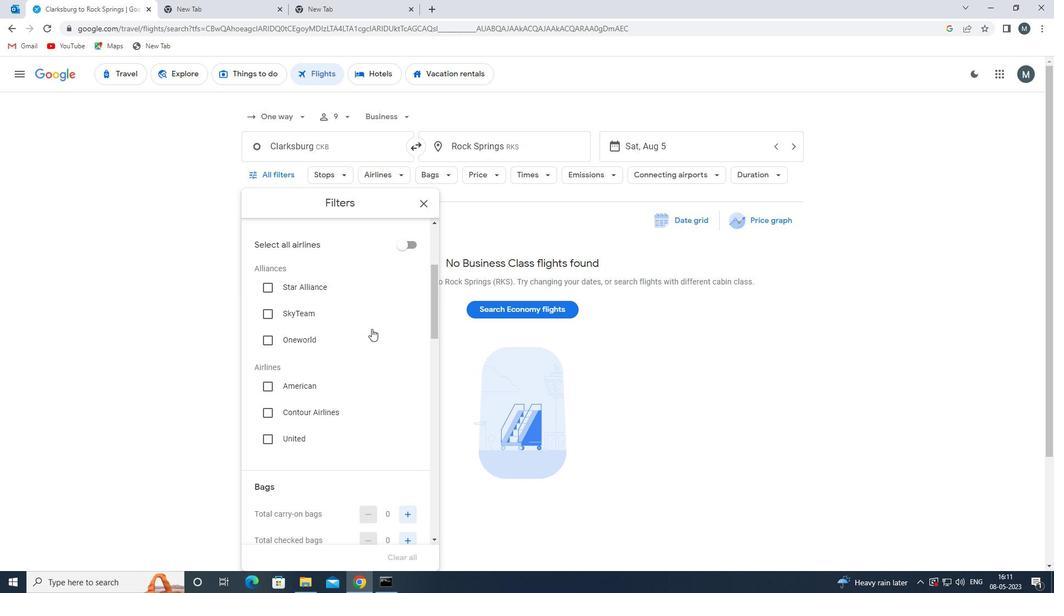 
Action: Mouse moved to (371, 329)
Screenshot: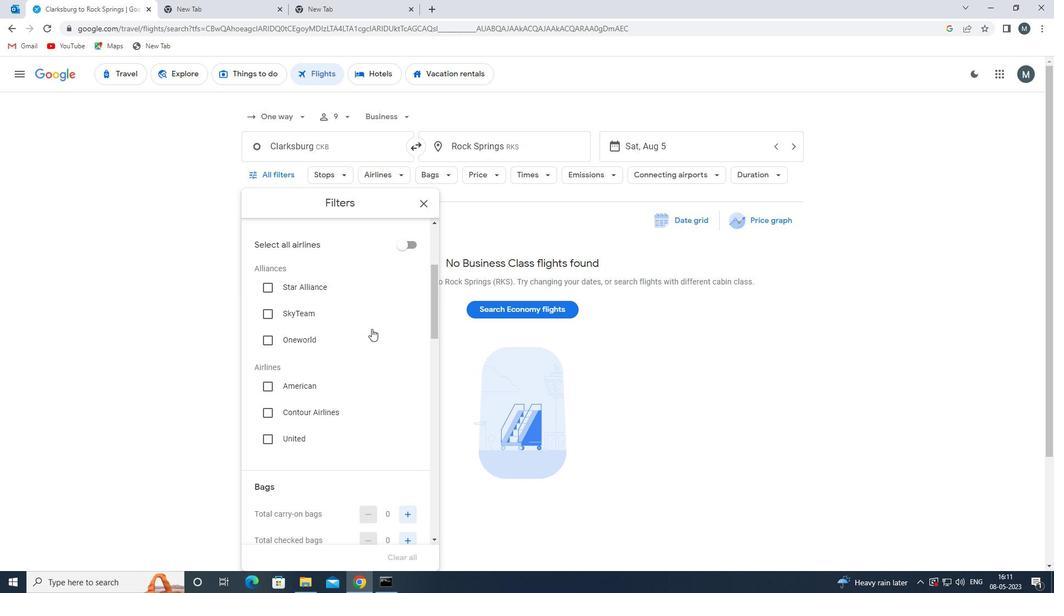 
Action: Mouse scrolled (371, 328) with delta (0, 0)
Screenshot: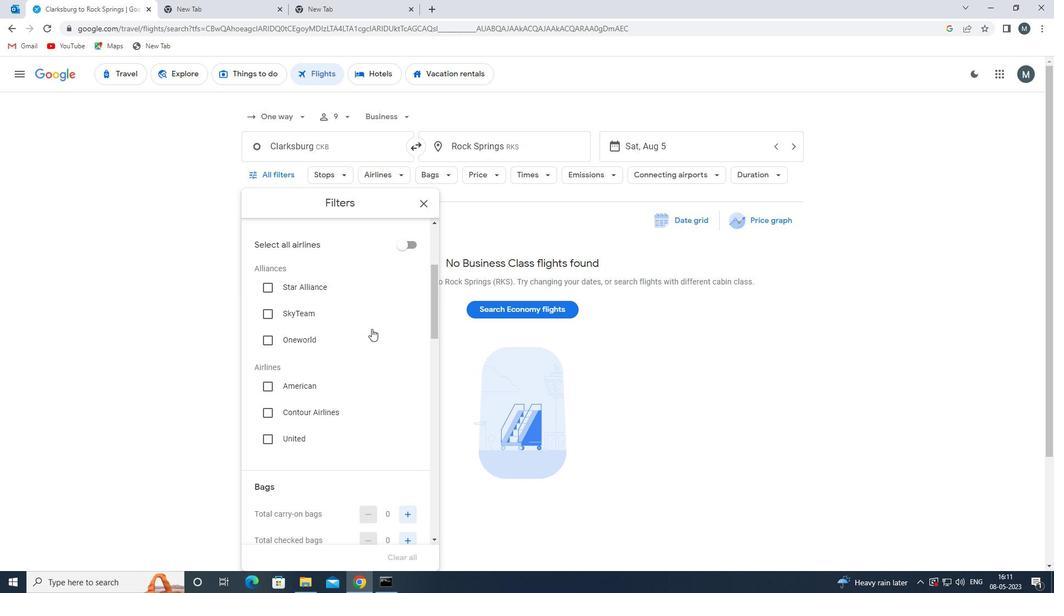 
Action: Mouse scrolled (371, 328) with delta (0, 0)
Screenshot: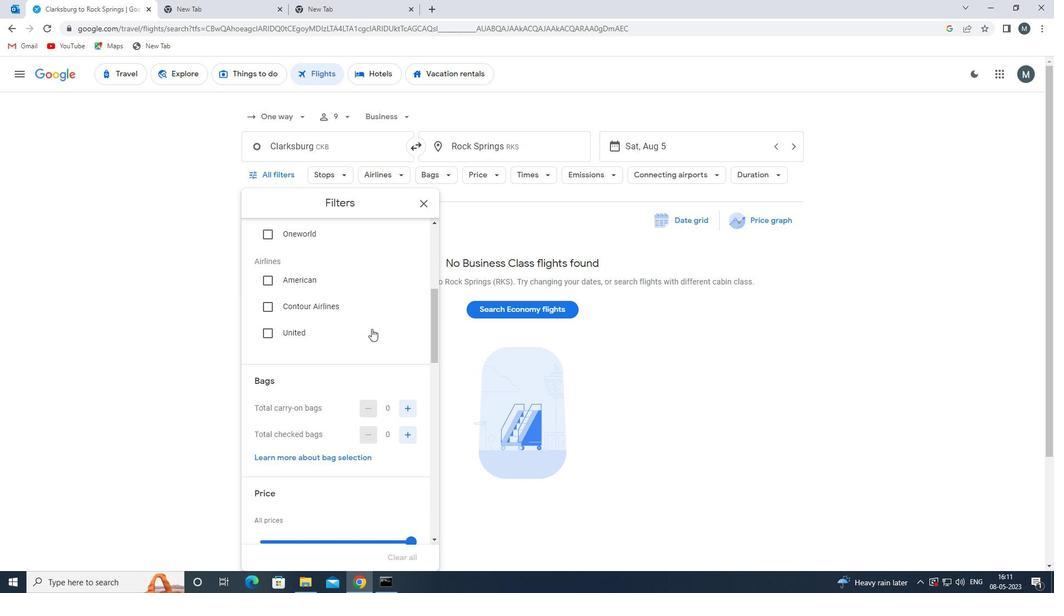 
Action: Mouse moved to (417, 370)
Screenshot: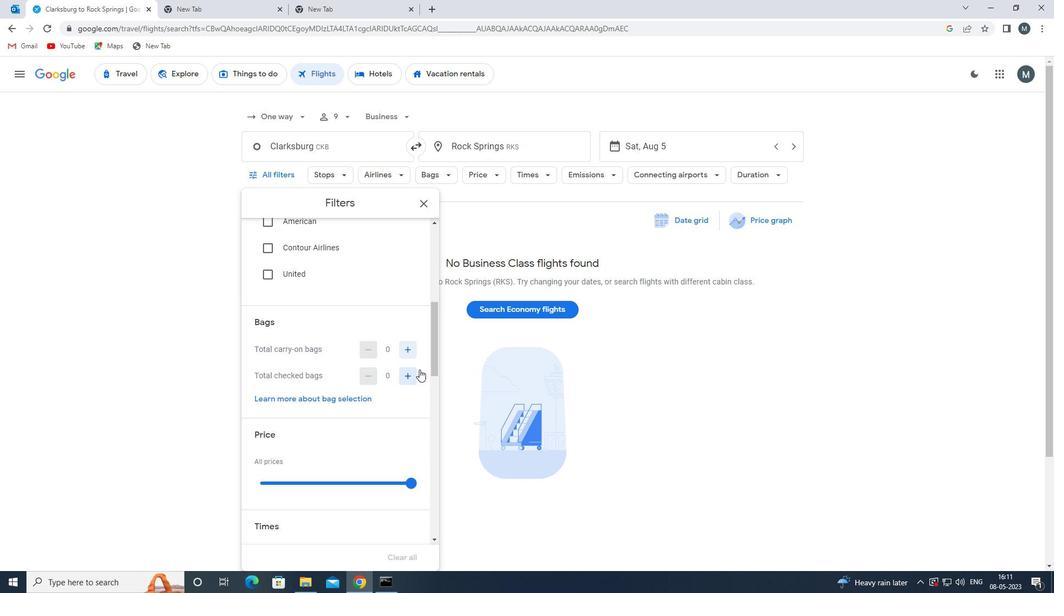 
Action: Mouse pressed left at (417, 370)
Screenshot: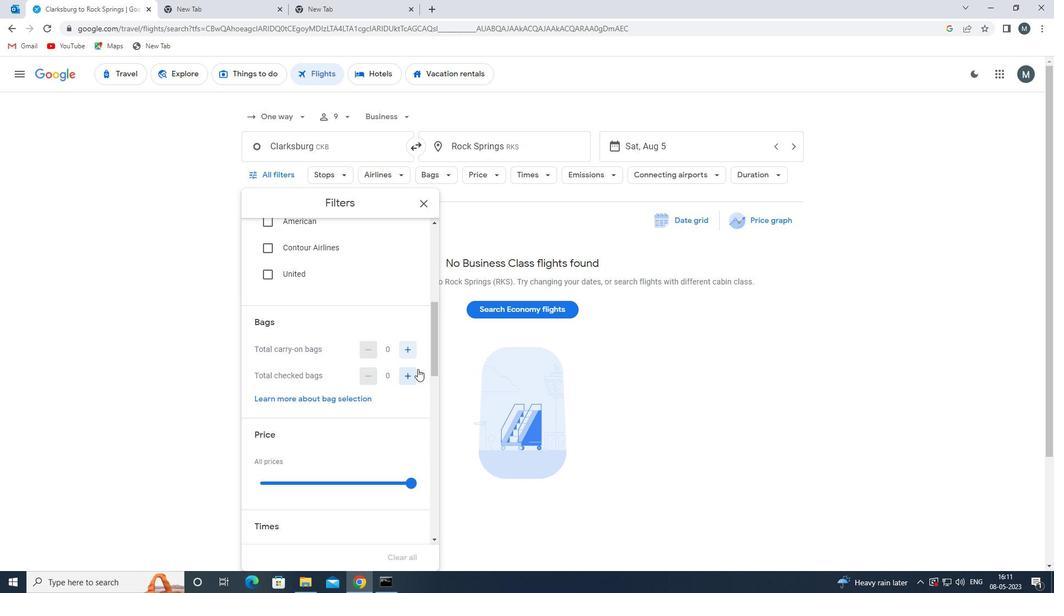 
Action: Mouse moved to (417, 371)
Screenshot: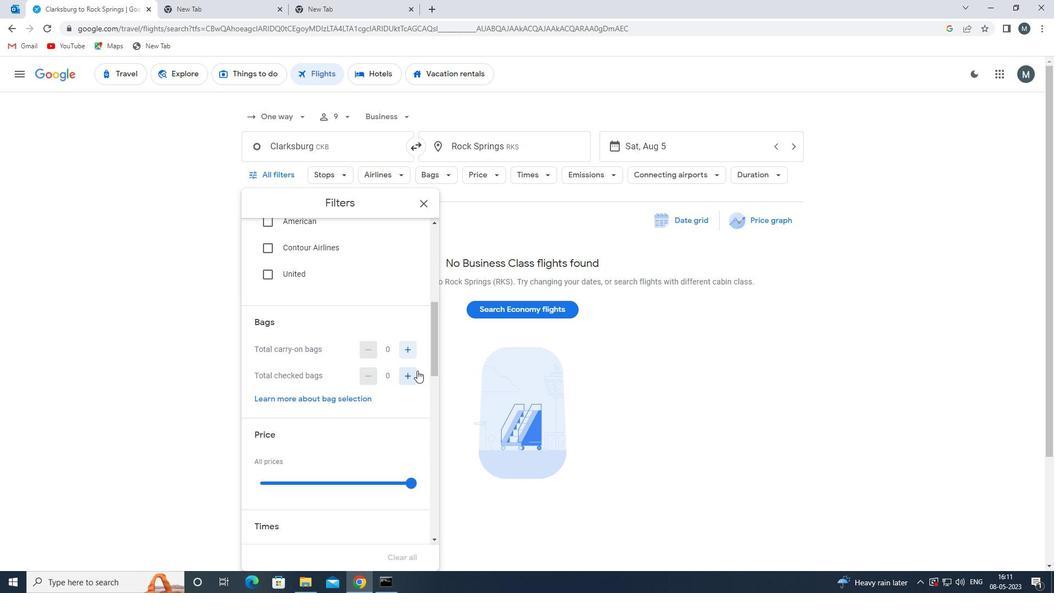 
Action: Mouse pressed left at (417, 371)
Screenshot: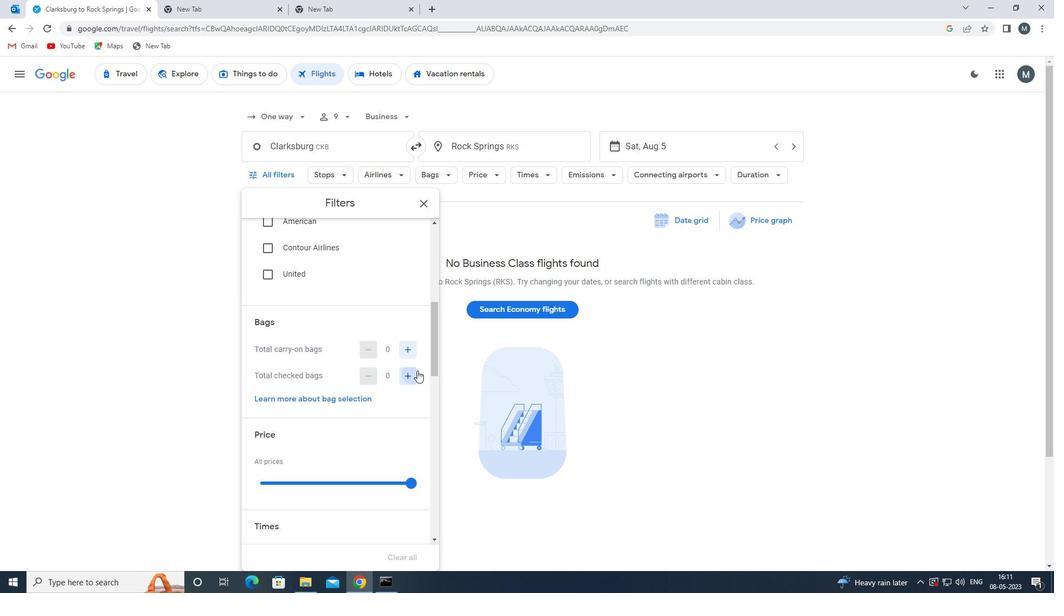 
Action: Mouse moved to (348, 362)
Screenshot: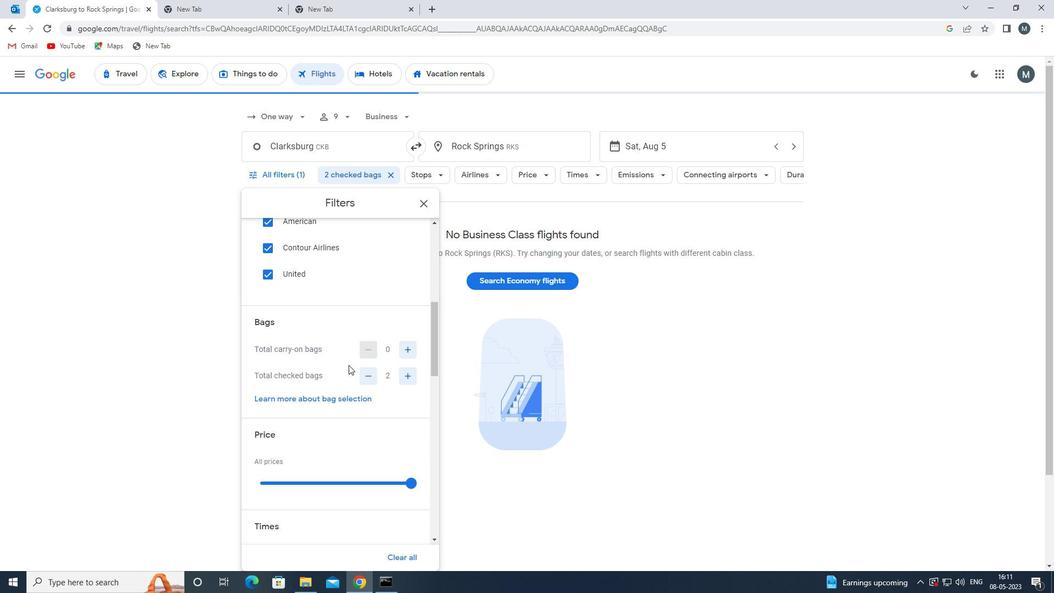 
Action: Mouse scrolled (348, 361) with delta (0, 0)
Screenshot: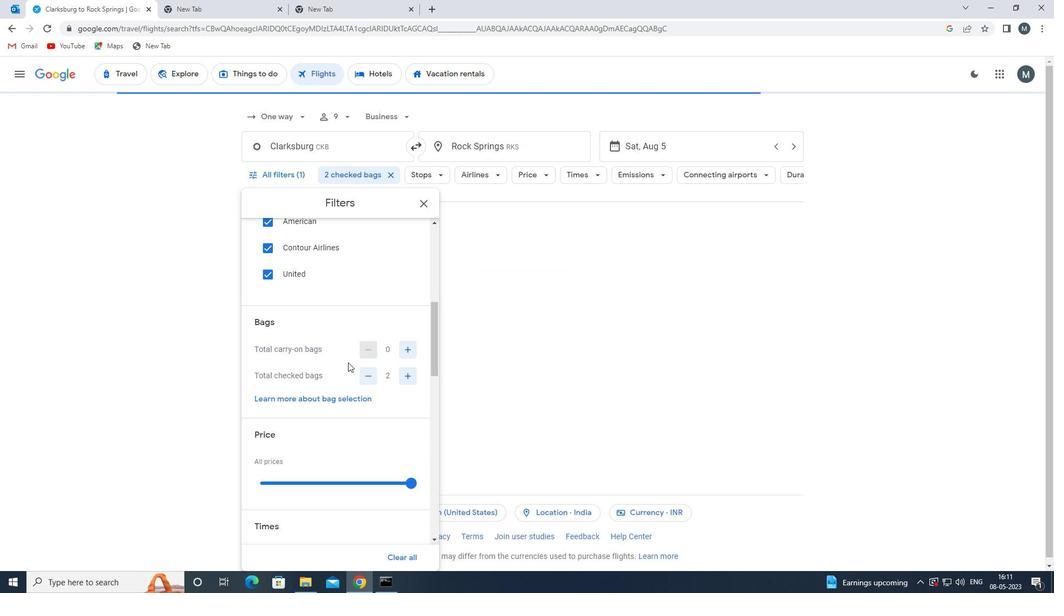 
Action: Mouse moved to (348, 361)
Screenshot: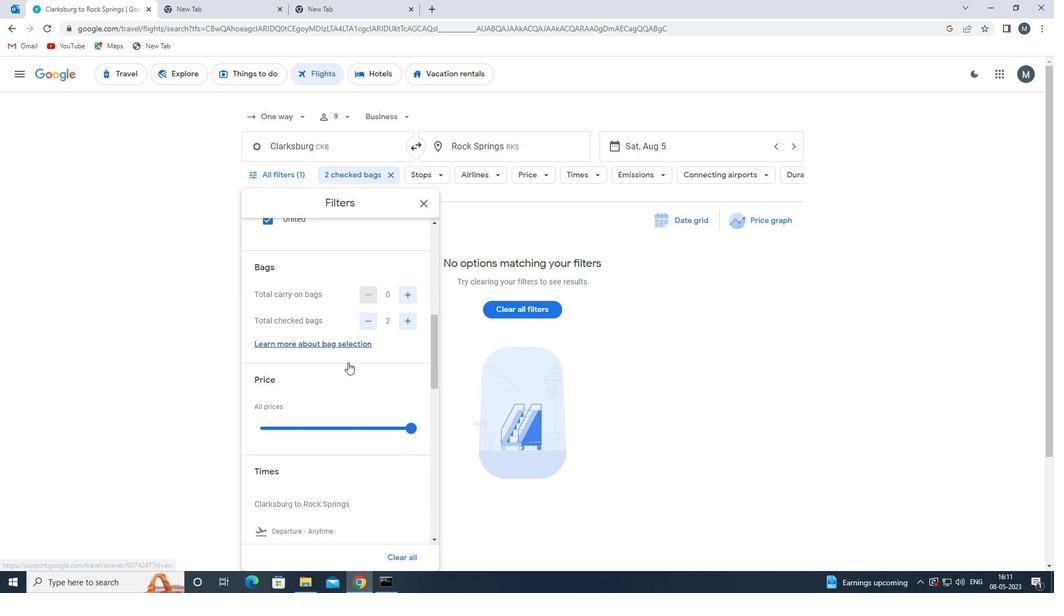 
Action: Mouse scrolled (348, 360) with delta (0, 0)
Screenshot: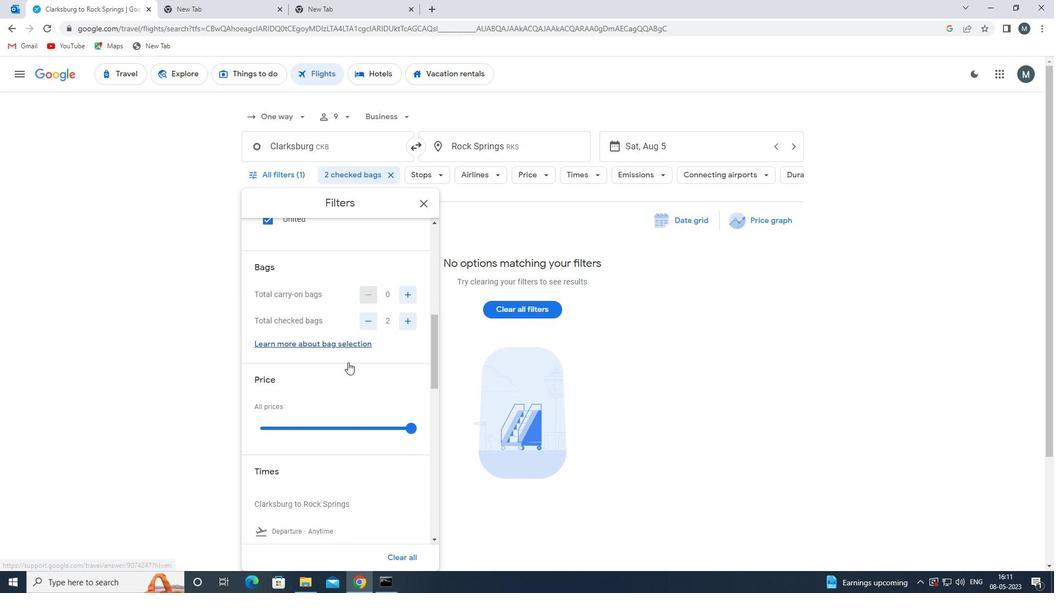 
Action: Mouse scrolled (348, 360) with delta (0, 0)
Screenshot: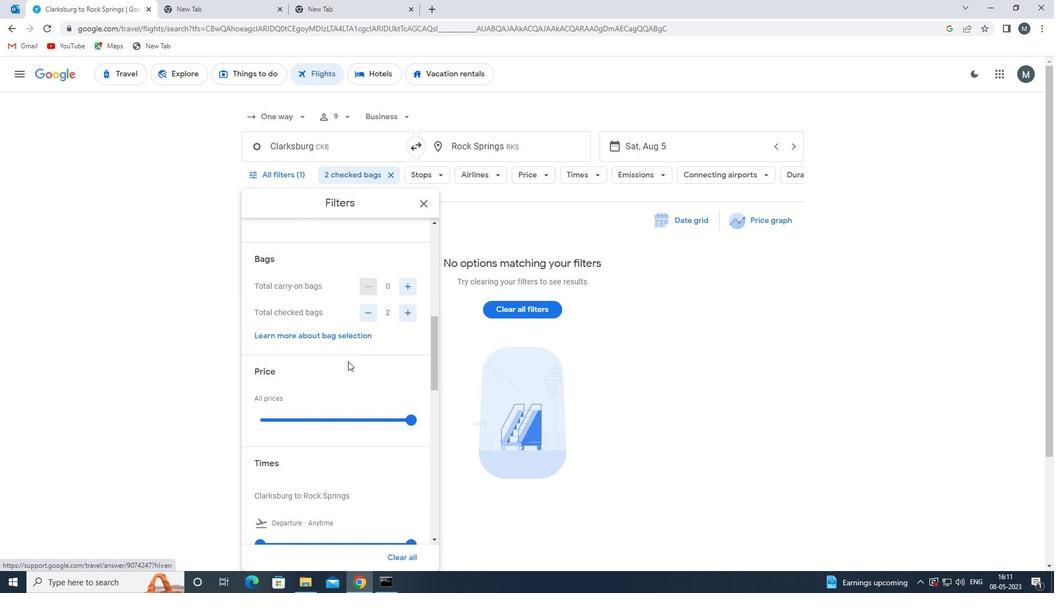 
Action: Mouse moved to (330, 316)
Screenshot: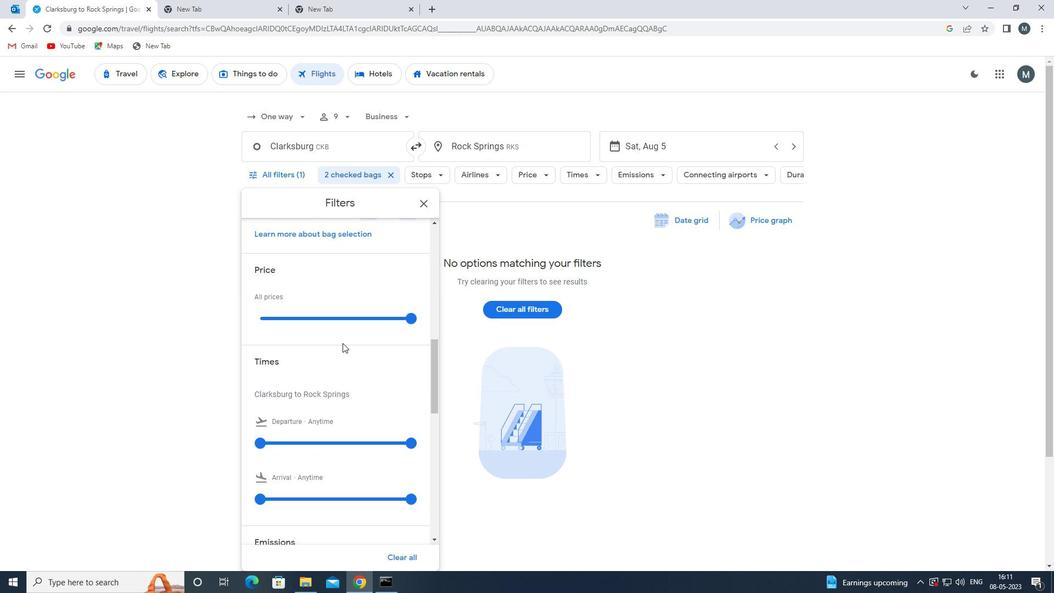 
Action: Mouse pressed left at (330, 316)
Screenshot: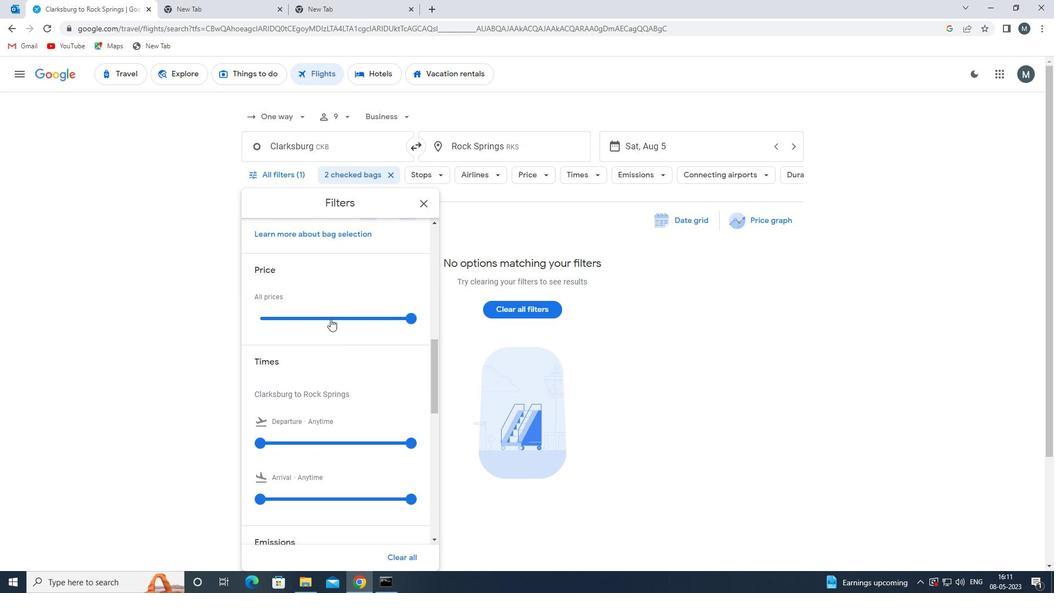 
Action: Mouse moved to (330, 316)
Screenshot: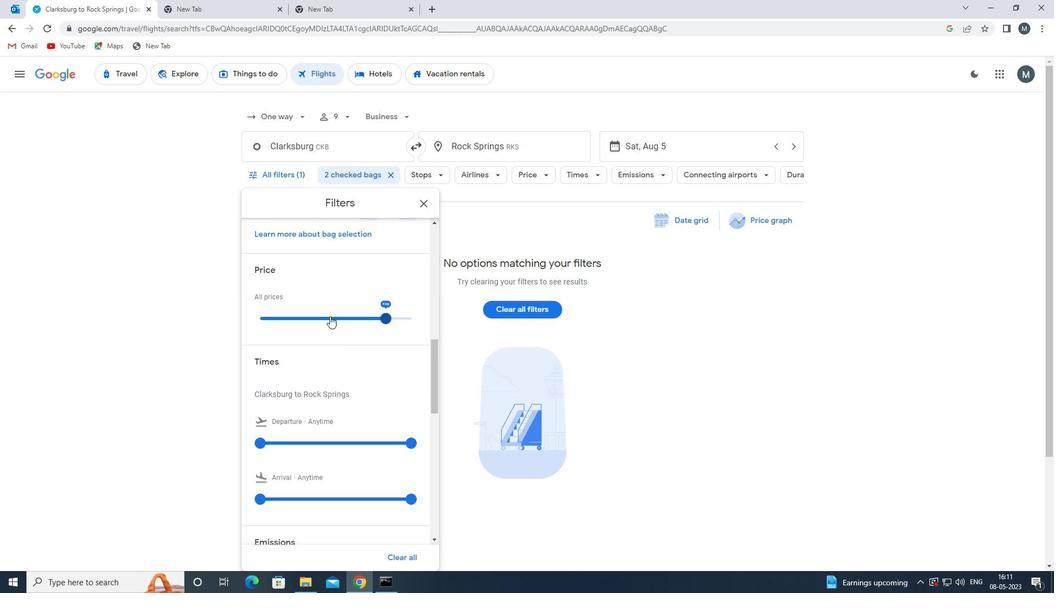 
Action: Mouse pressed left at (330, 316)
Screenshot: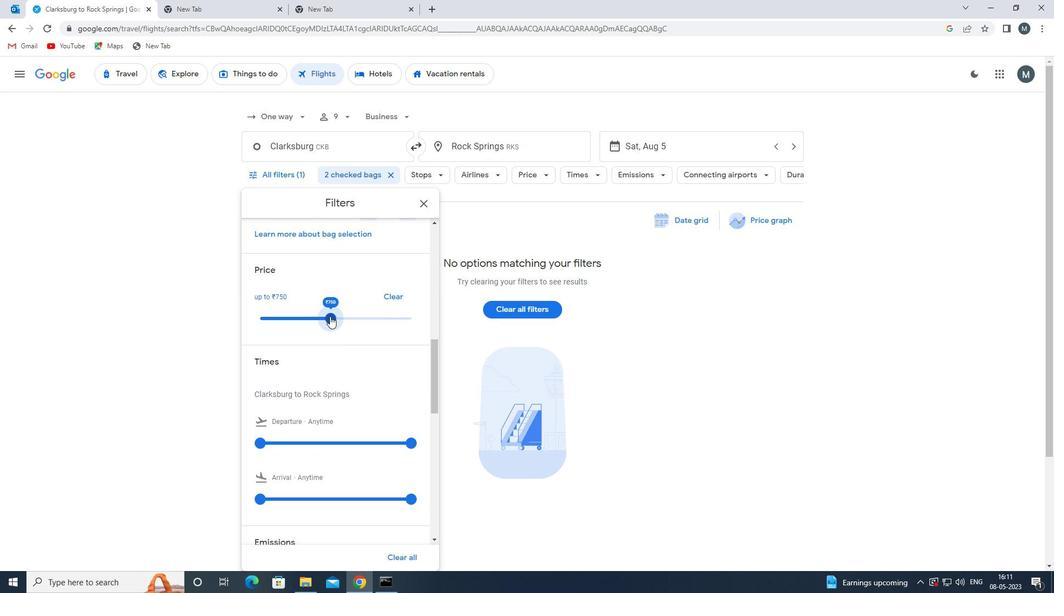 
Action: Mouse moved to (335, 338)
Screenshot: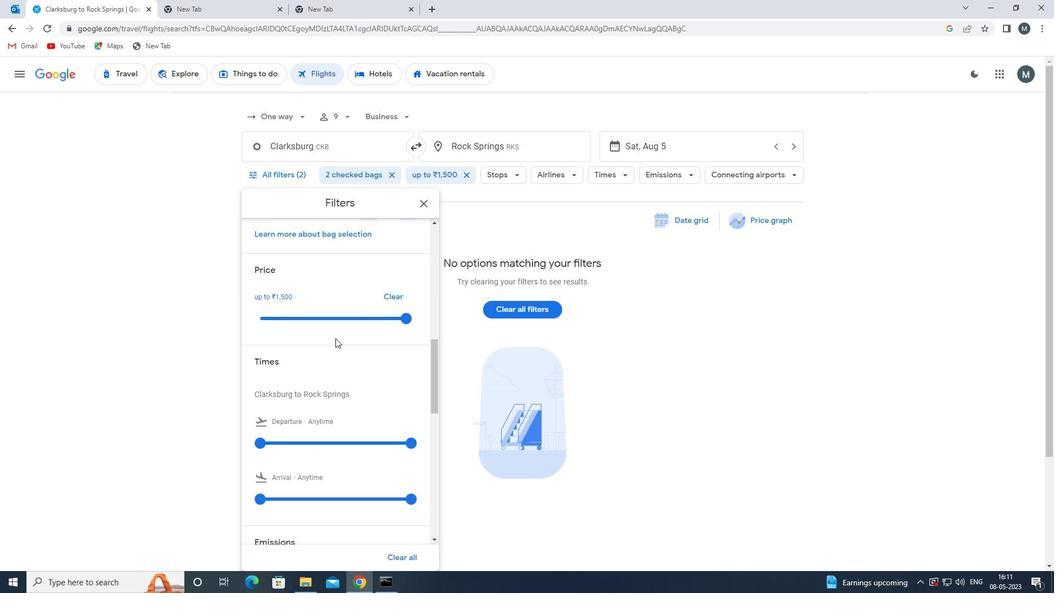 
Action: Mouse scrolled (335, 337) with delta (0, 0)
Screenshot: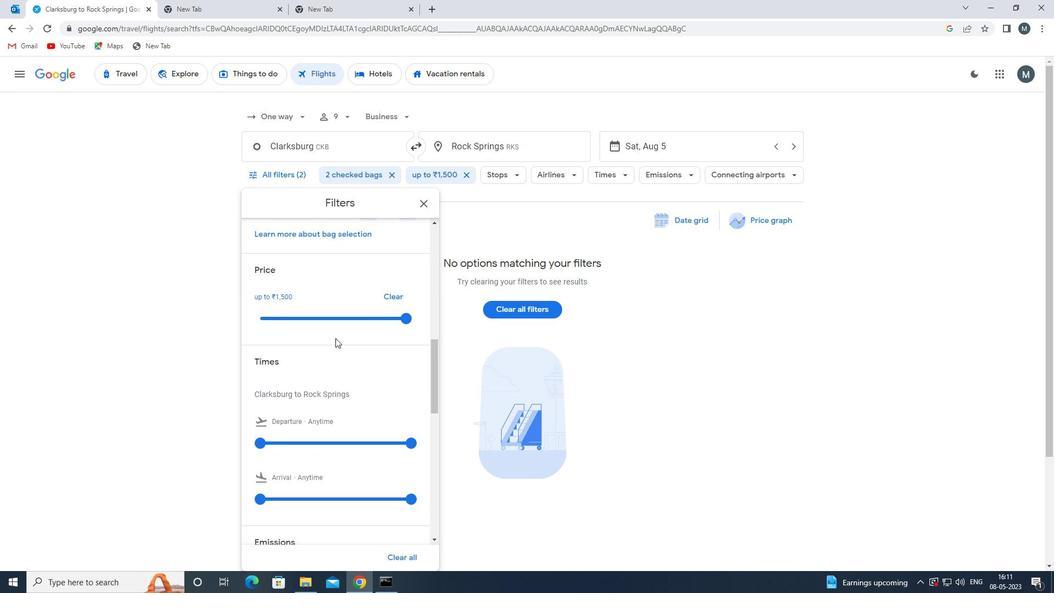 
Action: Mouse moved to (266, 382)
Screenshot: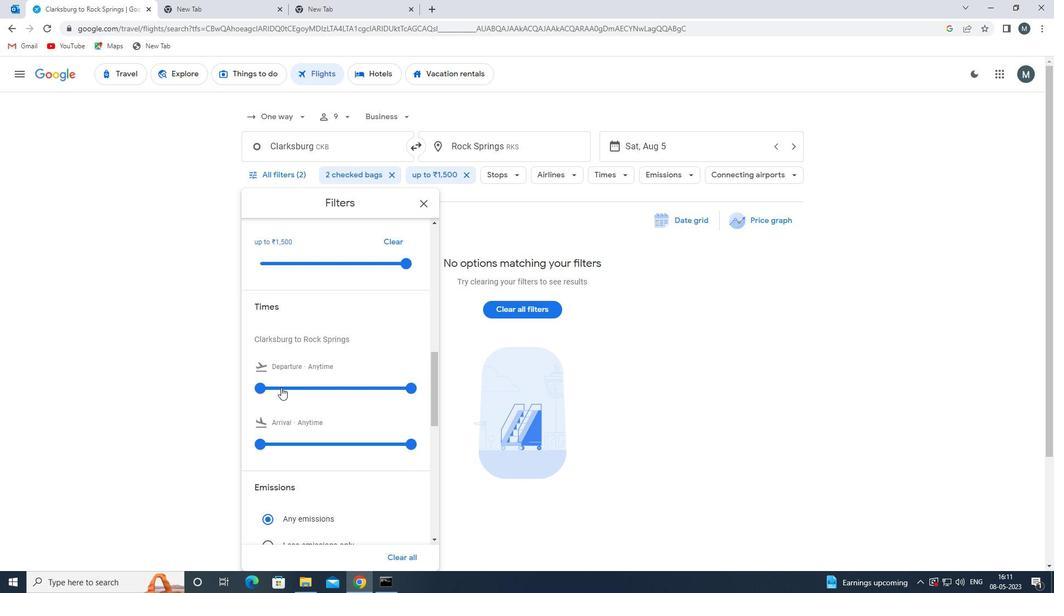 
Action: Mouse pressed left at (266, 382)
Screenshot: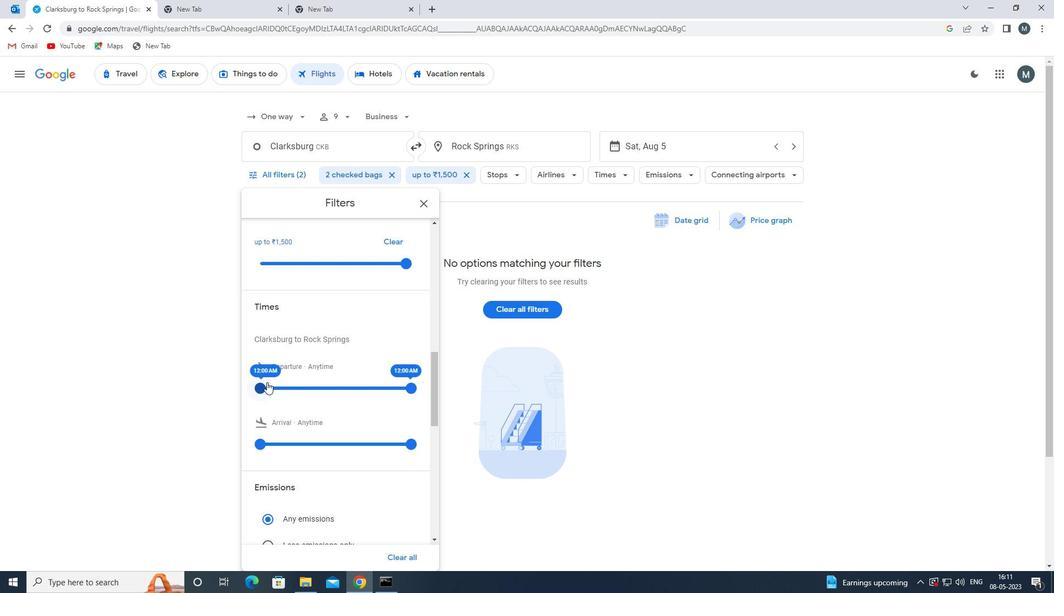 
Action: Mouse moved to (406, 386)
Screenshot: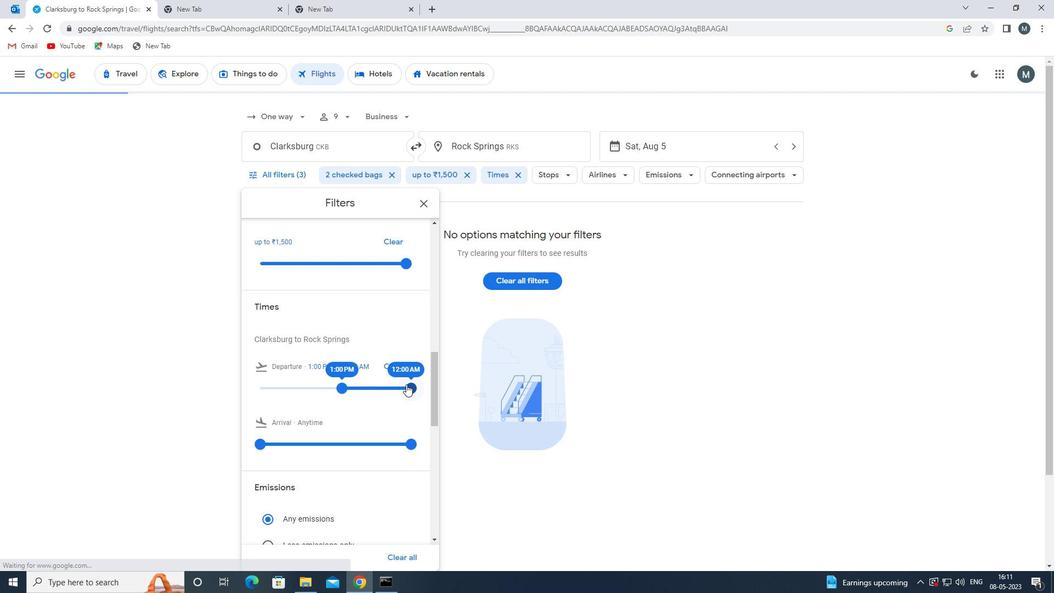 
Action: Mouse pressed left at (406, 386)
Screenshot: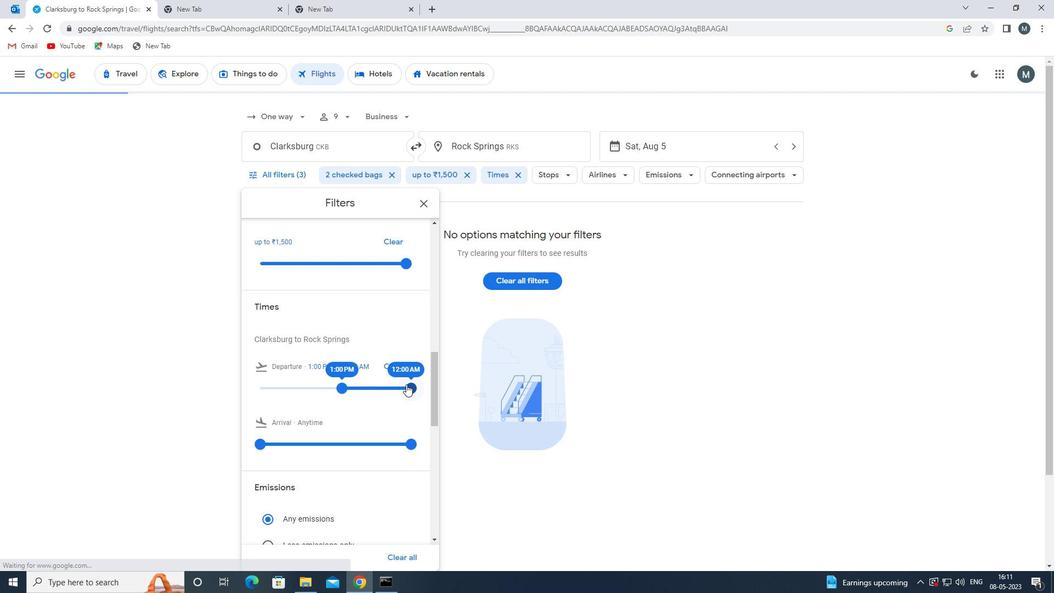 
Action: Mouse moved to (423, 208)
Screenshot: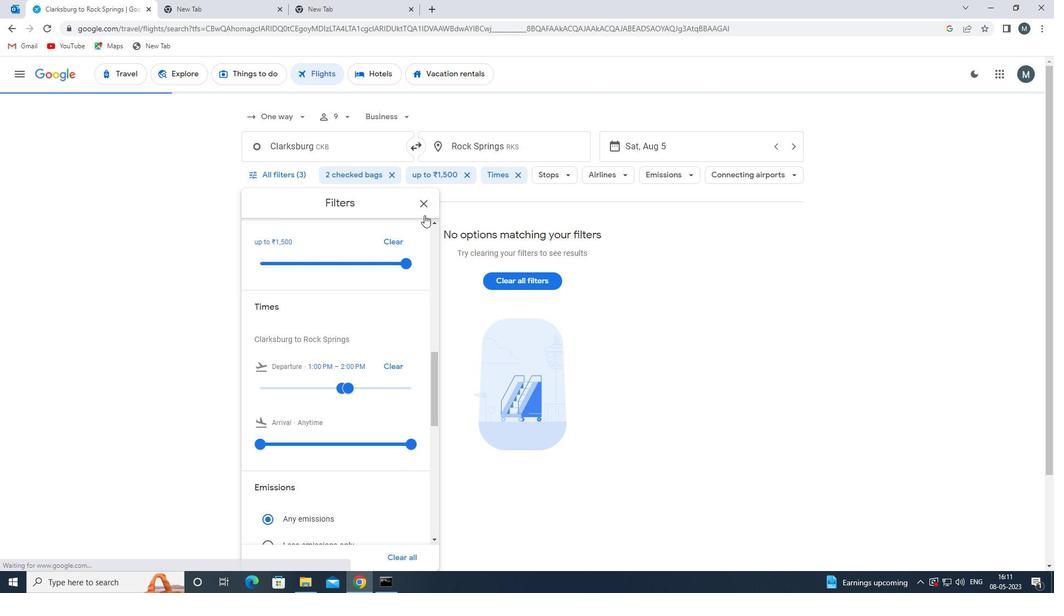 
Action: Mouse pressed left at (423, 208)
Screenshot: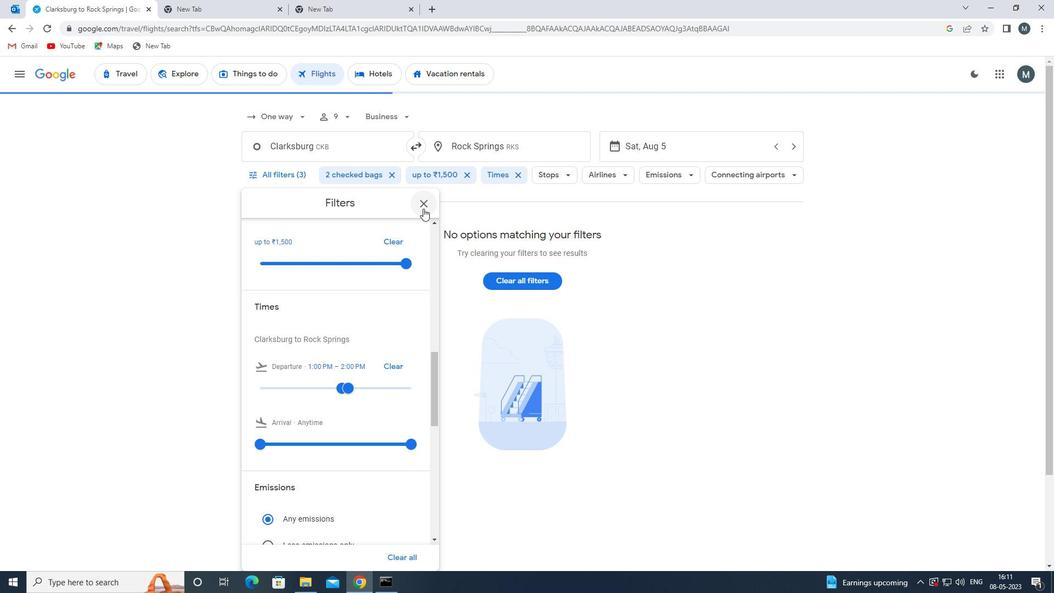 
Action: Mouse moved to (422, 208)
Screenshot: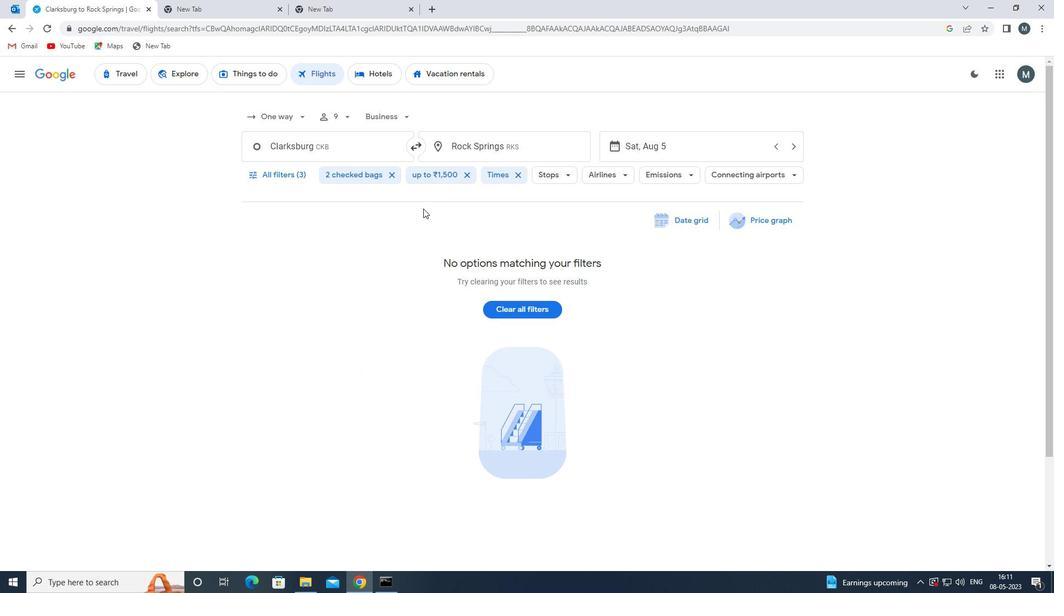 
